 Task: Look for space in Kafr ash Shaykh, Egypt from 2nd June, 2023 to 15th June, 2023 for 2 adults in price range Rs.10000 to Rs.15000. Place can be entire place with 1  bedroom having 1 bed and 1 bathroom. Property type can be house, flat, guest house, hotel. Booking option can be shelf check-in. Required host language is English.
Action: Mouse moved to (424, 81)
Screenshot: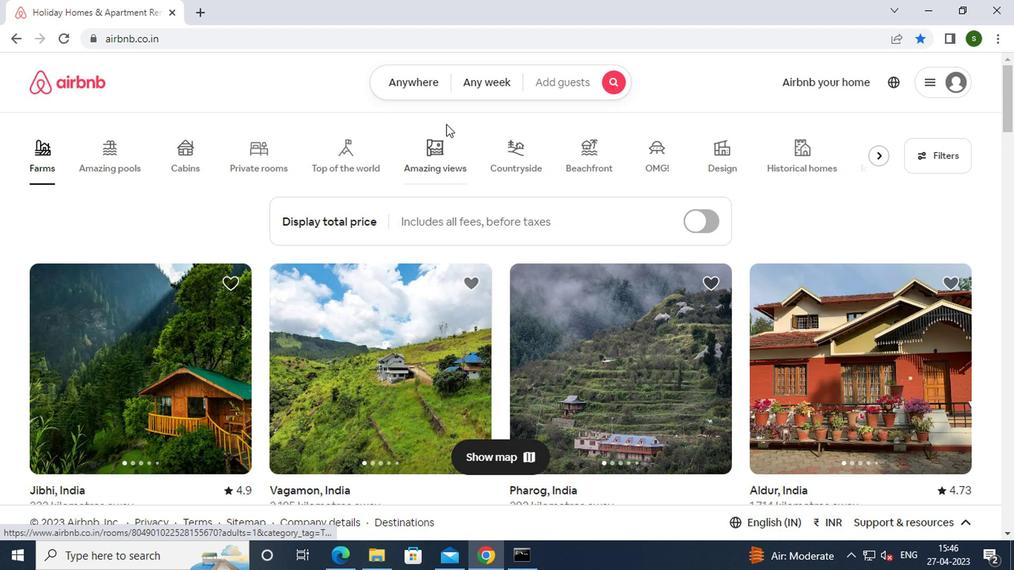 
Action: Mouse pressed left at (424, 81)
Screenshot: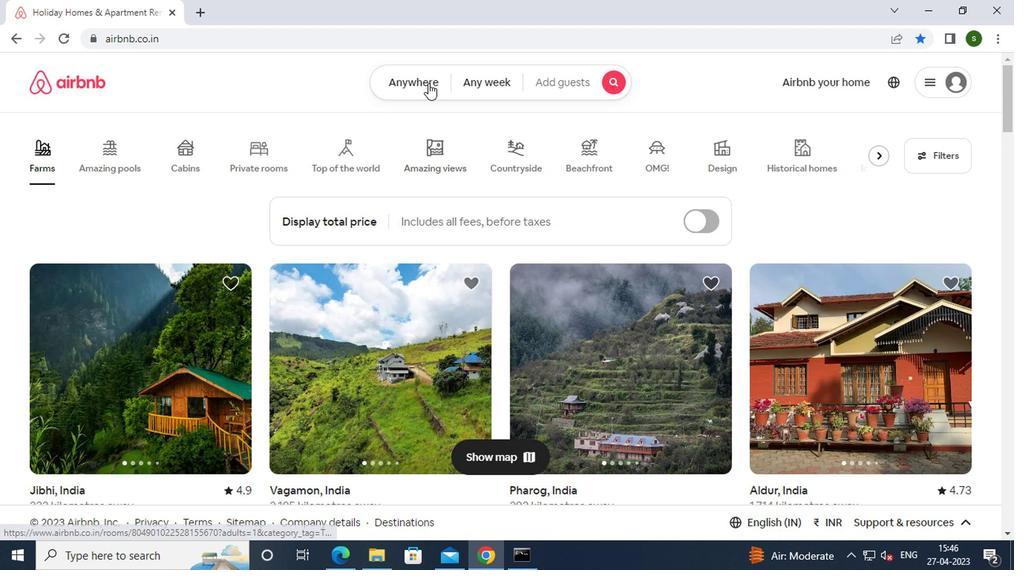 
Action: Mouse moved to (305, 142)
Screenshot: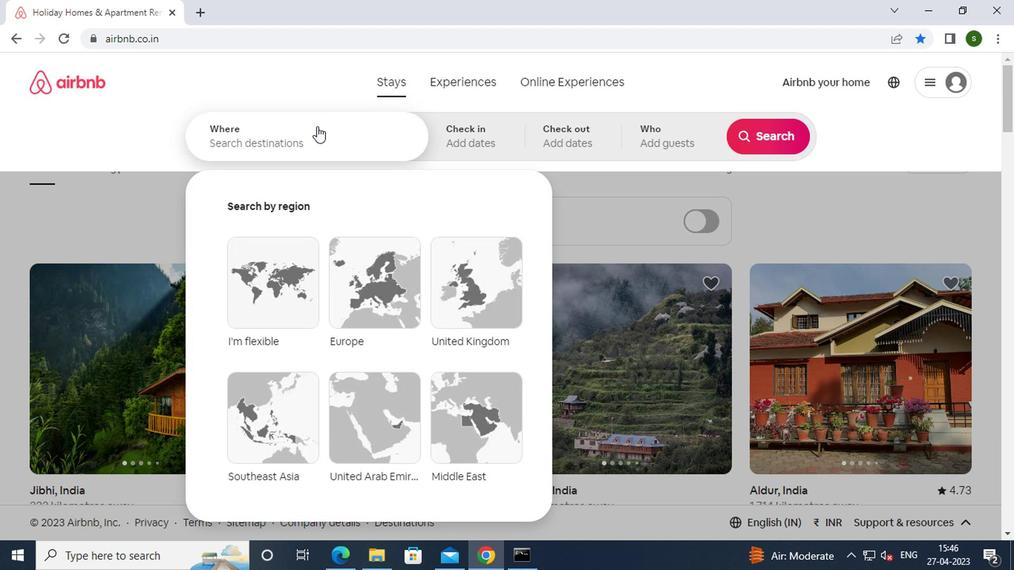 
Action: Mouse pressed left at (305, 142)
Screenshot: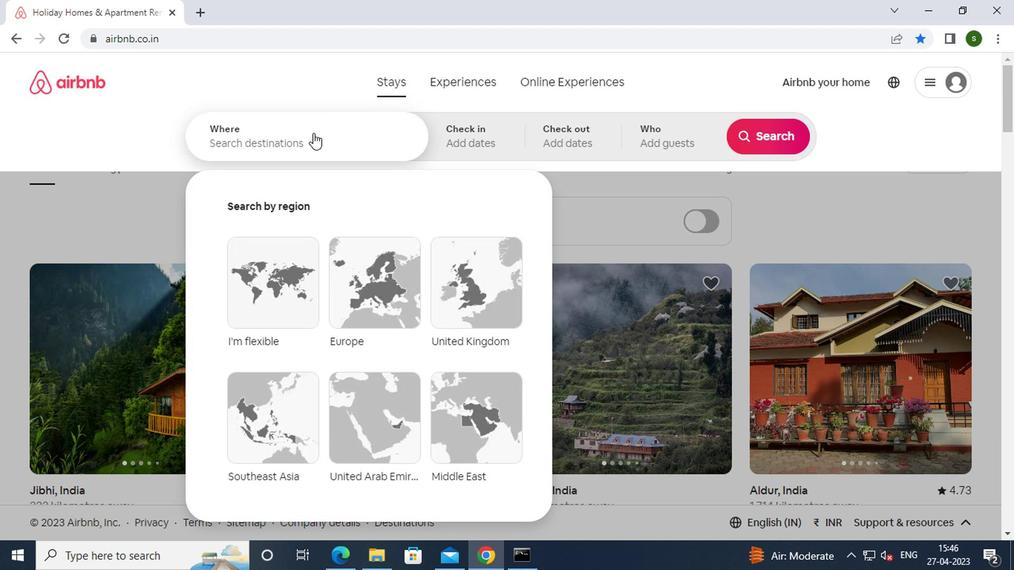 
Action: Key pressed k<Key.caps_lock>afr<Key.space>ash<Key.space><Key.caps_lock>s<Key.caps_lock>haykh,<Key.space><Key.caps_lock>e<Key.caps_lock>gypt<Key.enter>
Screenshot: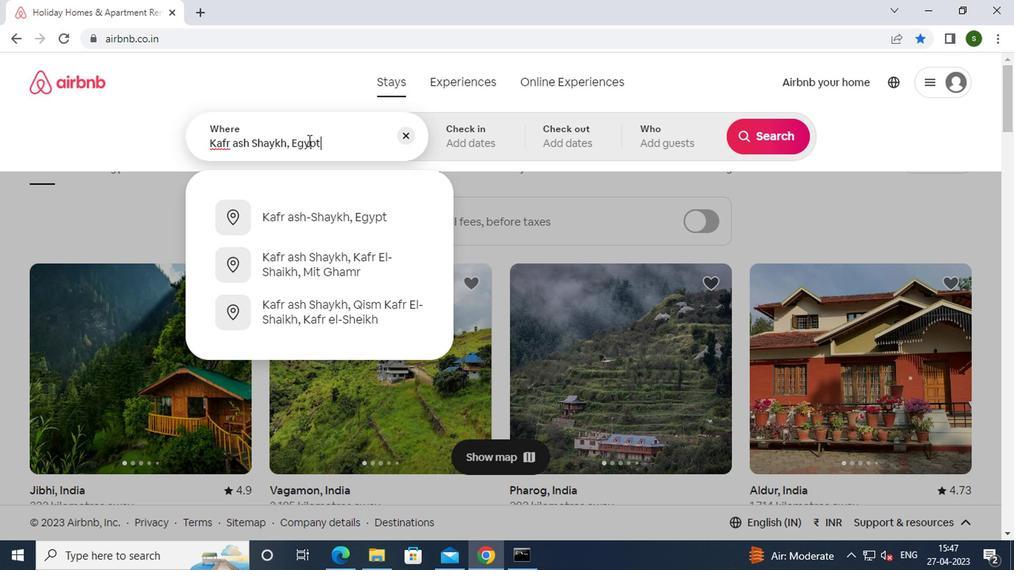 
Action: Mouse moved to (752, 247)
Screenshot: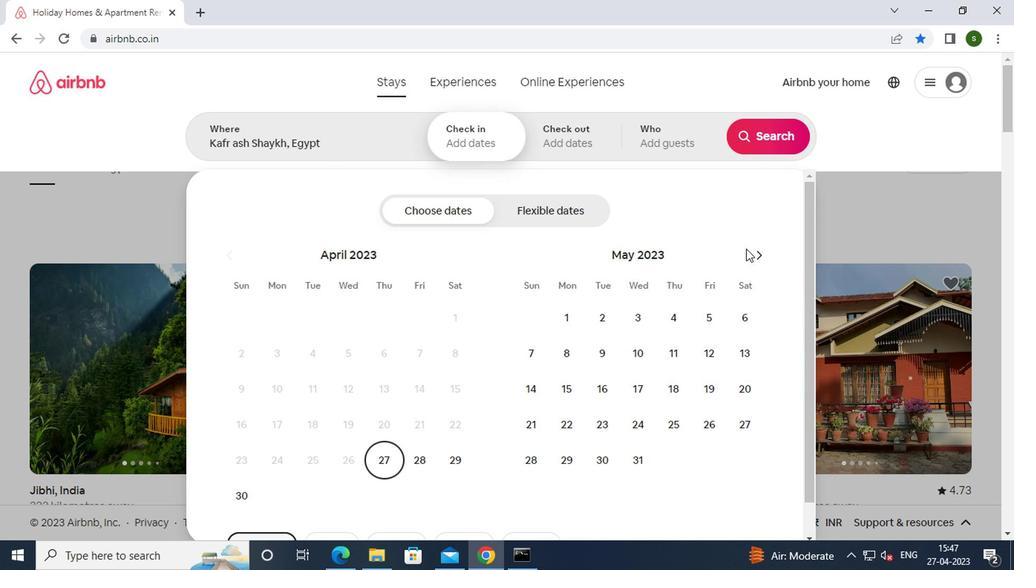
Action: Mouse pressed left at (752, 247)
Screenshot: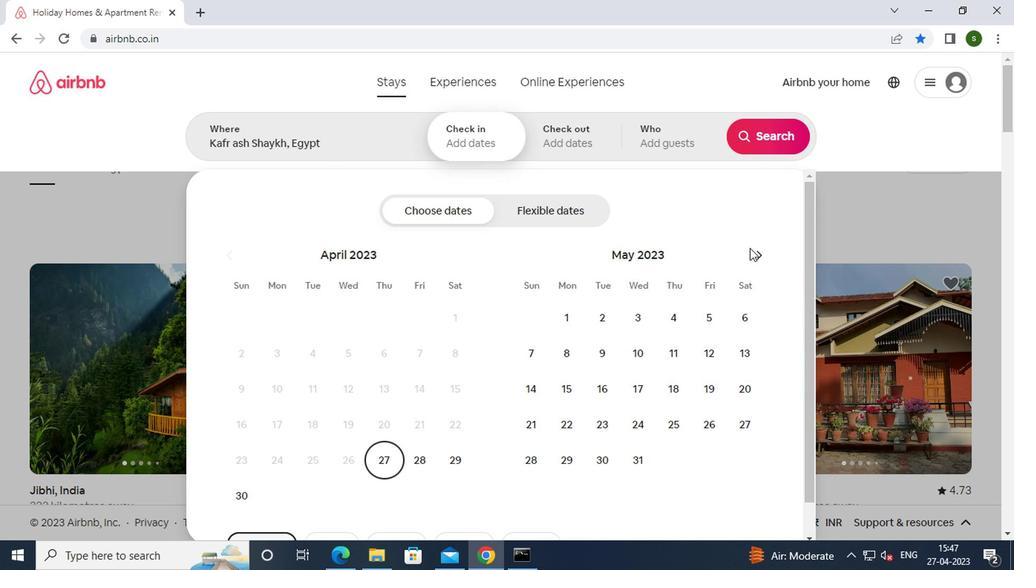 
Action: Mouse moved to (696, 322)
Screenshot: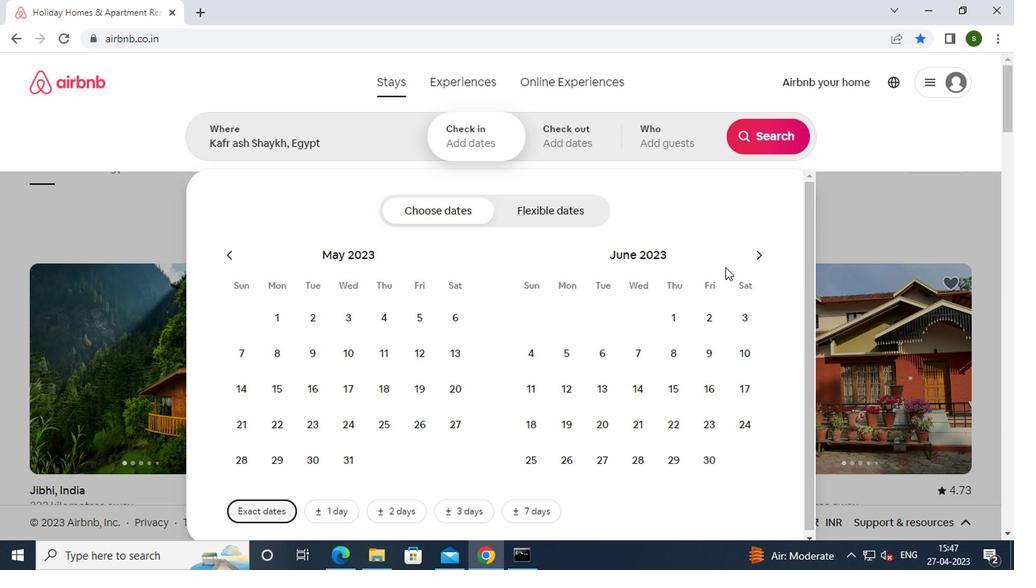 
Action: Mouse pressed left at (696, 322)
Screenshot: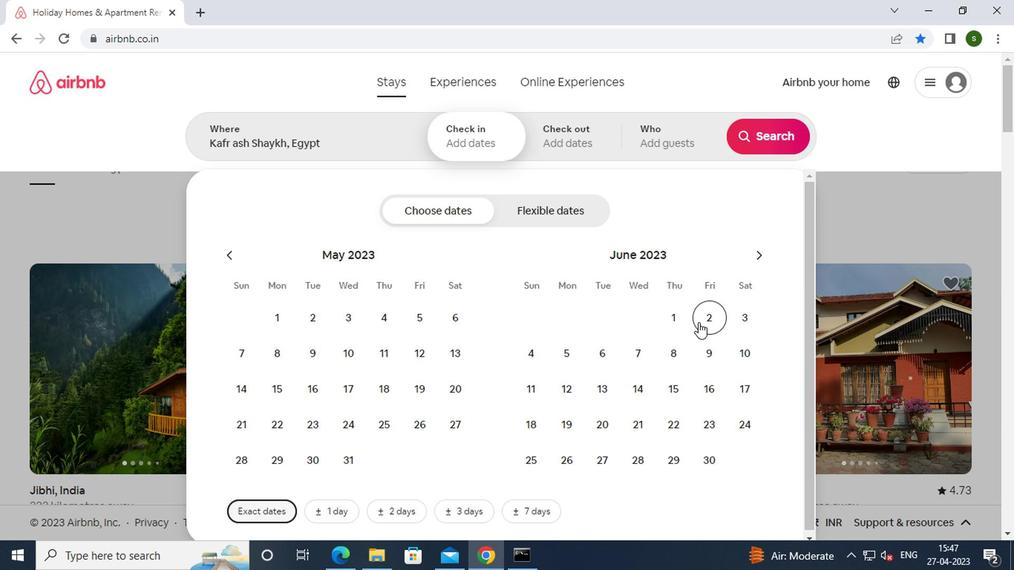
Action: Mouse moved to (672, 383)
Screenshot: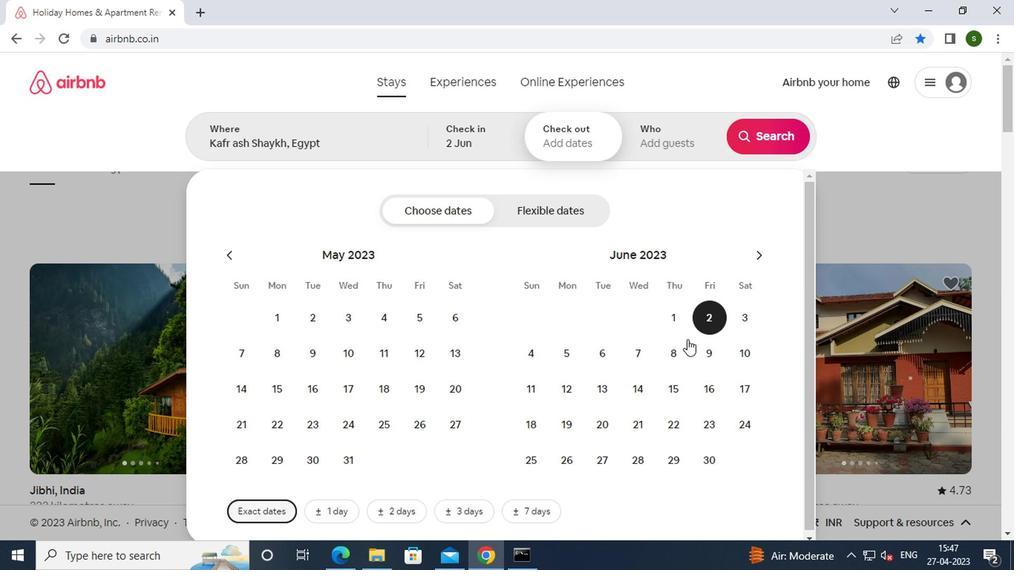 
Action: Mouse pressed left at (672, 383)
Screenshot: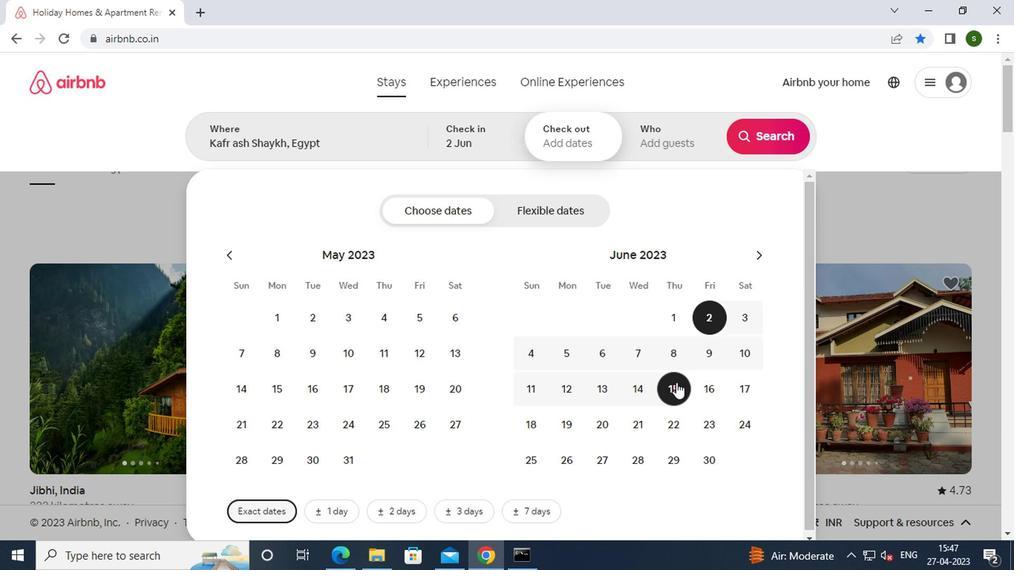 
Action: Mouse moved to (690, 146)
Screenshot: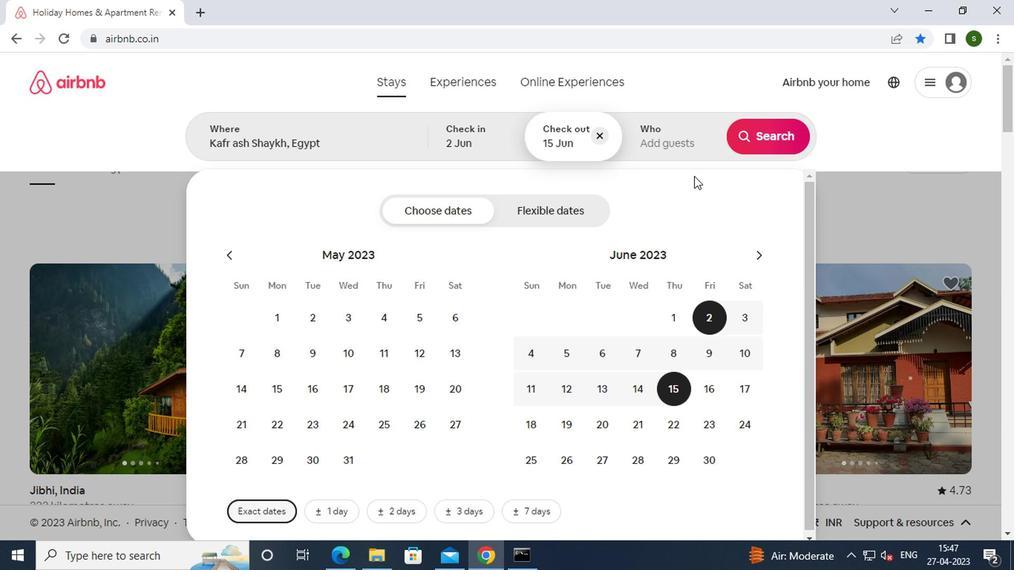 
Action: Mouse pressed left at (690, 146)
Screenshot: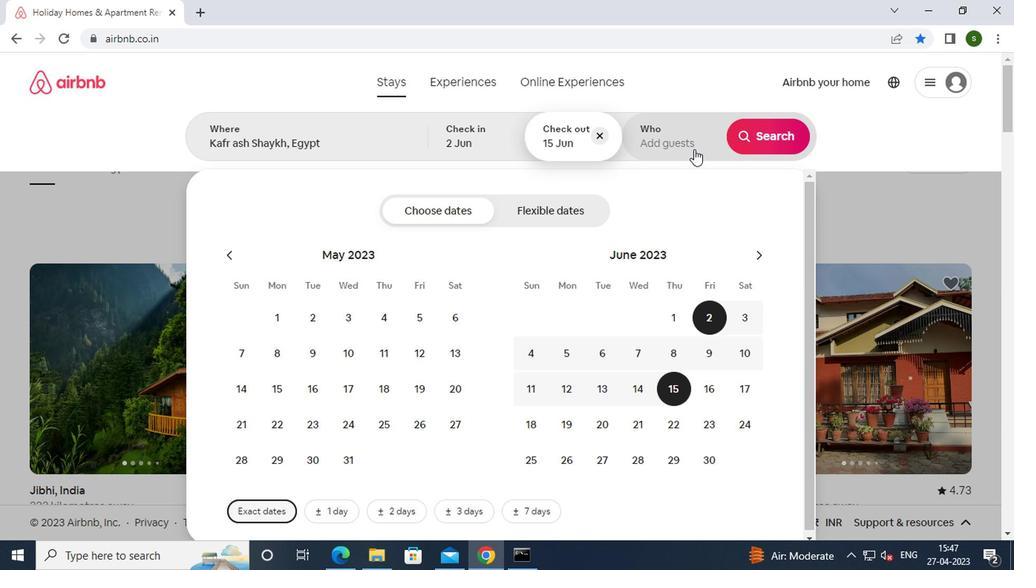 
Action: Mouse moved to (777, 213)
Screenshot: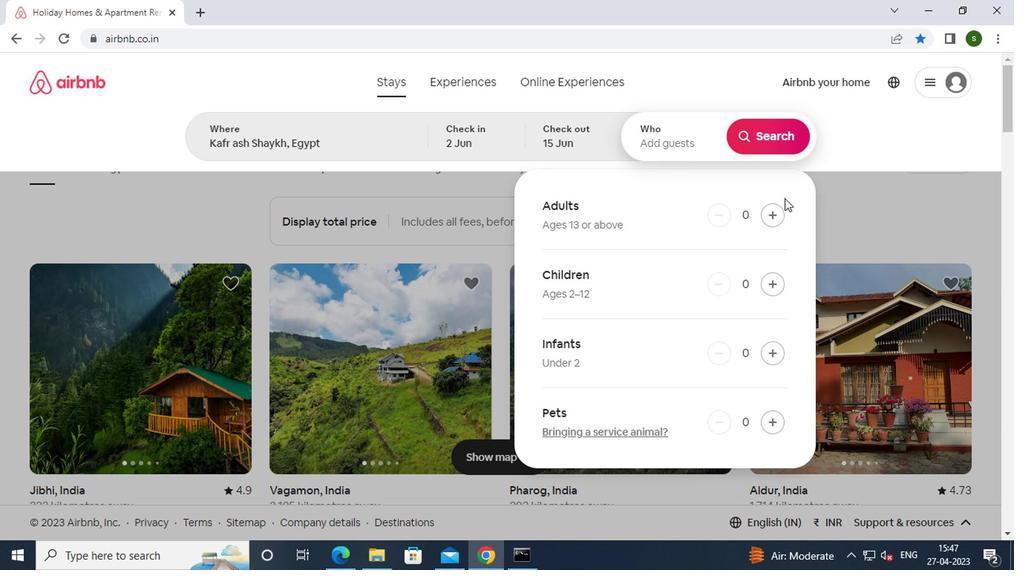 
Action: Mouse pressed left at (777, 213)
Screenshot: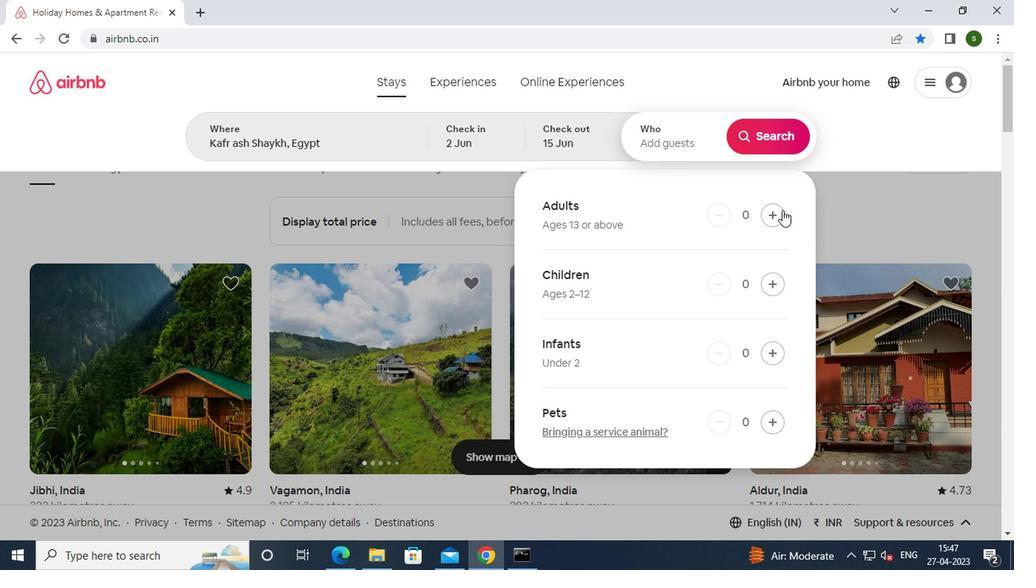 
Action: Mouse pressed left at (777, 213)
Screenshot: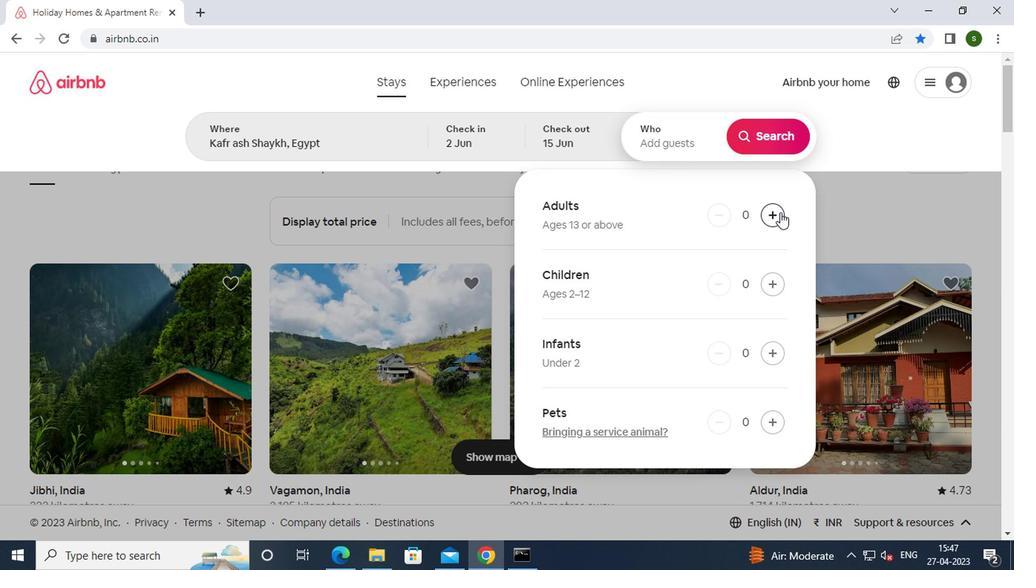 
Action: Mouse moved to (764, 138)
Screenshot: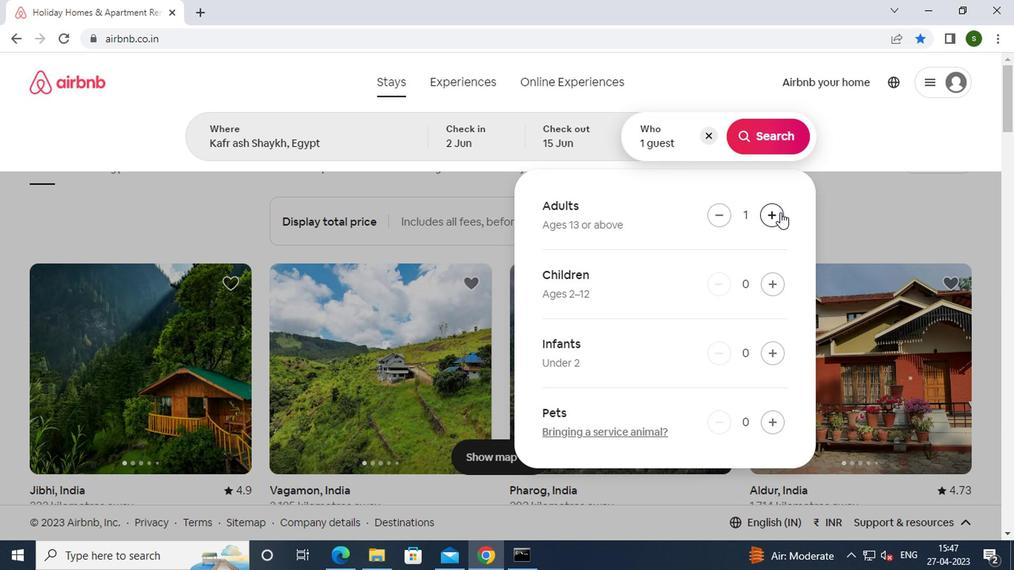 
Action: Mouse pressed left at (764, 138)
Screenshot: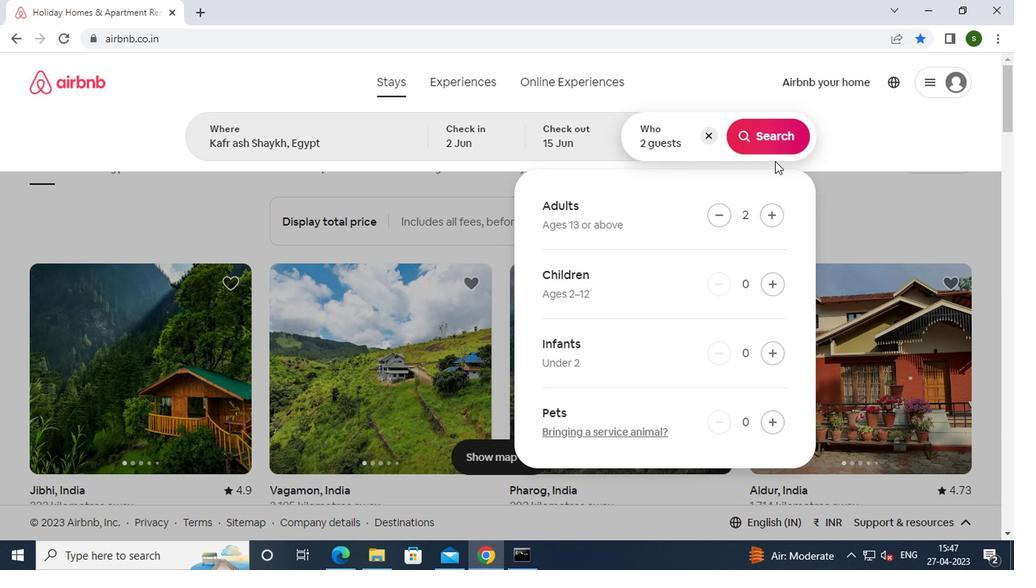 
Action: Mouse moved to (935, 148)
Screenshot: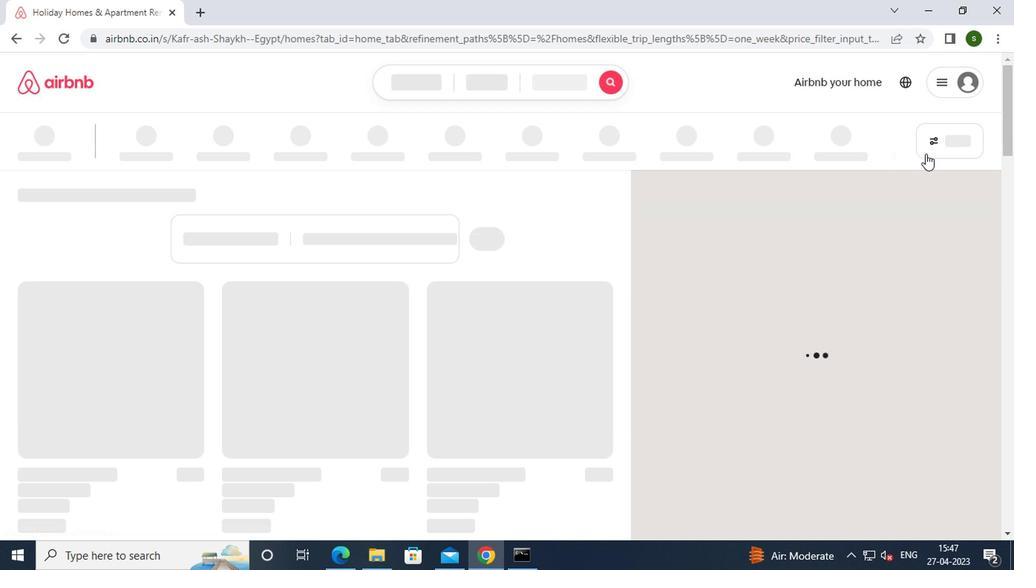 
Action: Mouse pressed left at (935, 148)
Screenshot: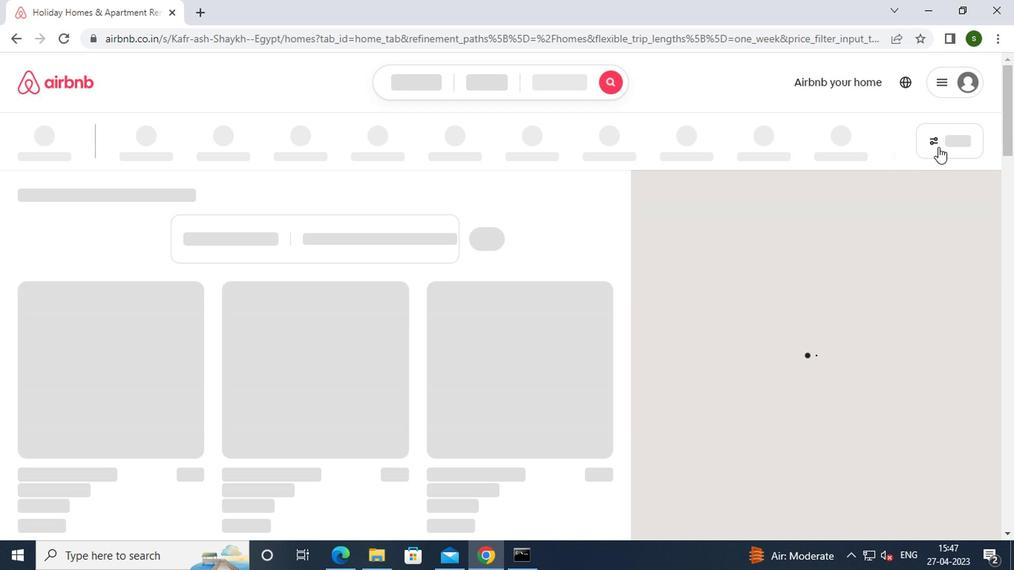 
Action: Mouse moved to (455, 321)
Screenshot: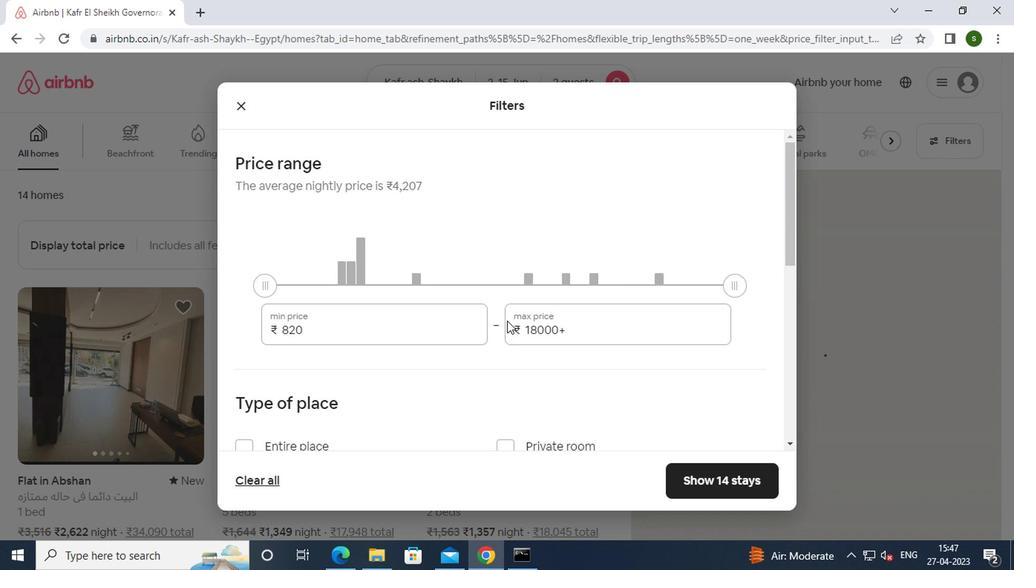 
Action: Mouse pressed left at (455, 321)
Screenshot: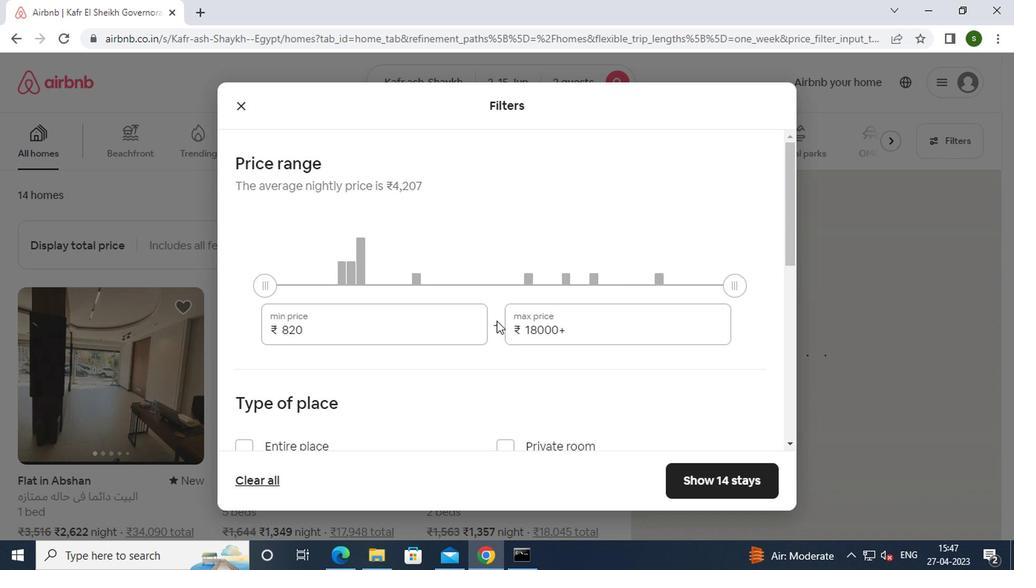 
Action: Mouse moved to (455, 321)
Screenshot: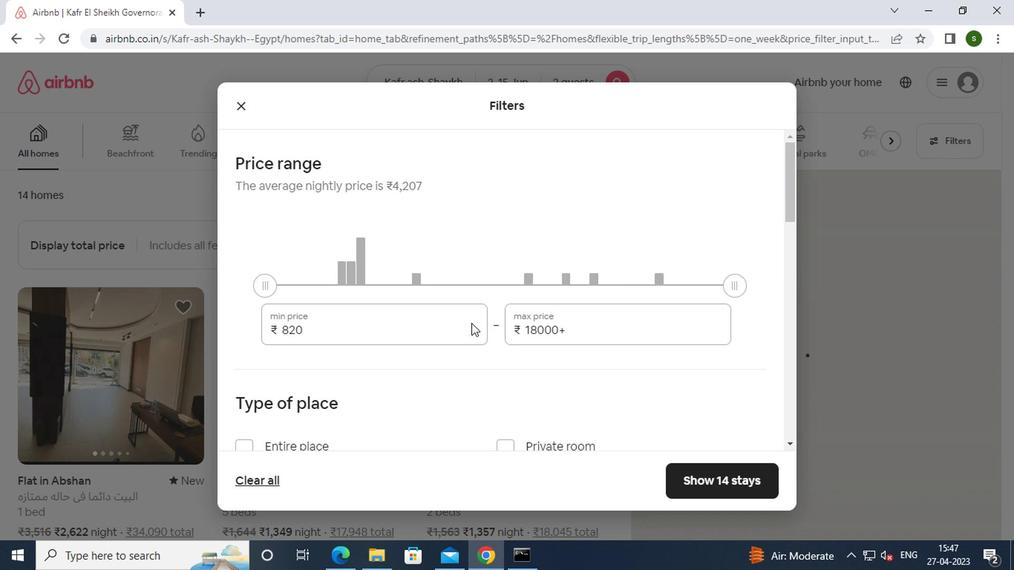 
Action: Key pressed <Key.backspace><Key.backspace><Key.backspace><Key.backspace><Key.backspace><Key.backspace><Key.backspace><Key.backspace>10000
Screenshot: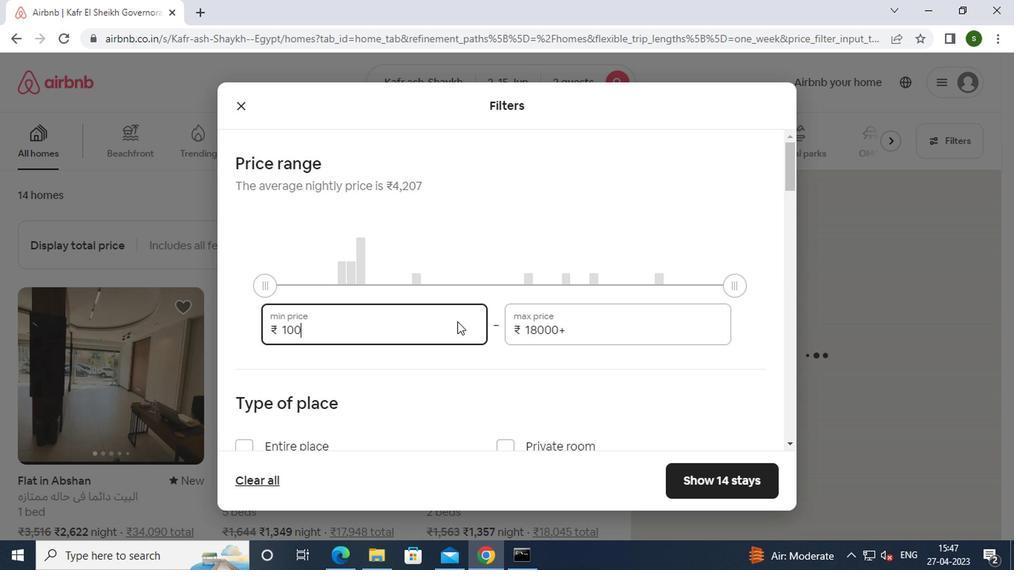 
Action: Mouse moved to (617, 326)
Screenshot: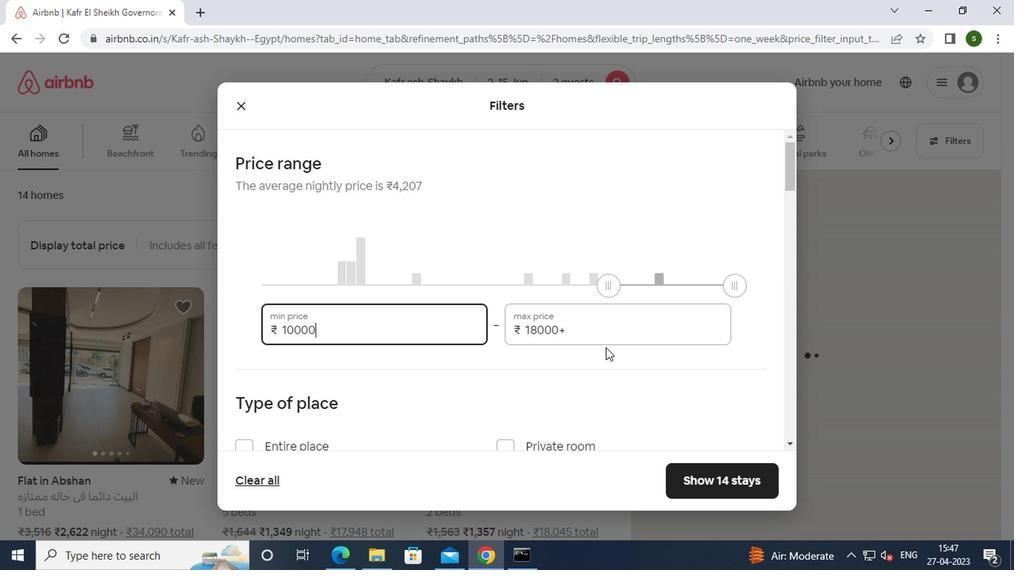 
Action: Mouse pressed left at (617, 326)
Screenshot: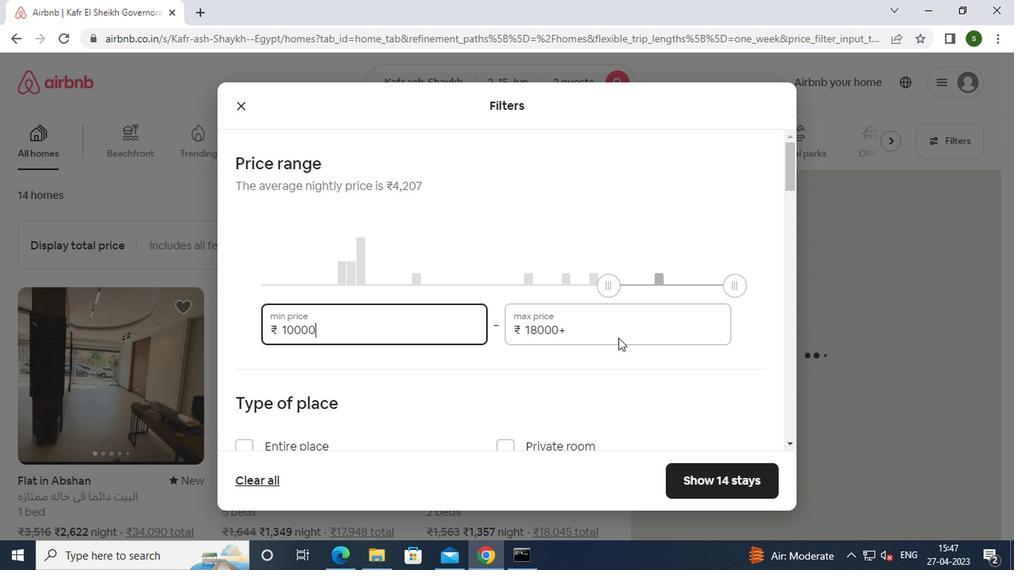 
Action: Key pressed <Key.backspace><Key.backspace><Key.backspace><Key.backspace><Key.backspace><Key.backspace><Key.backspace><Key.backspace><Key.backspace><Key.backspace><Key.backspace><Key.backspace>15000
Screenshot: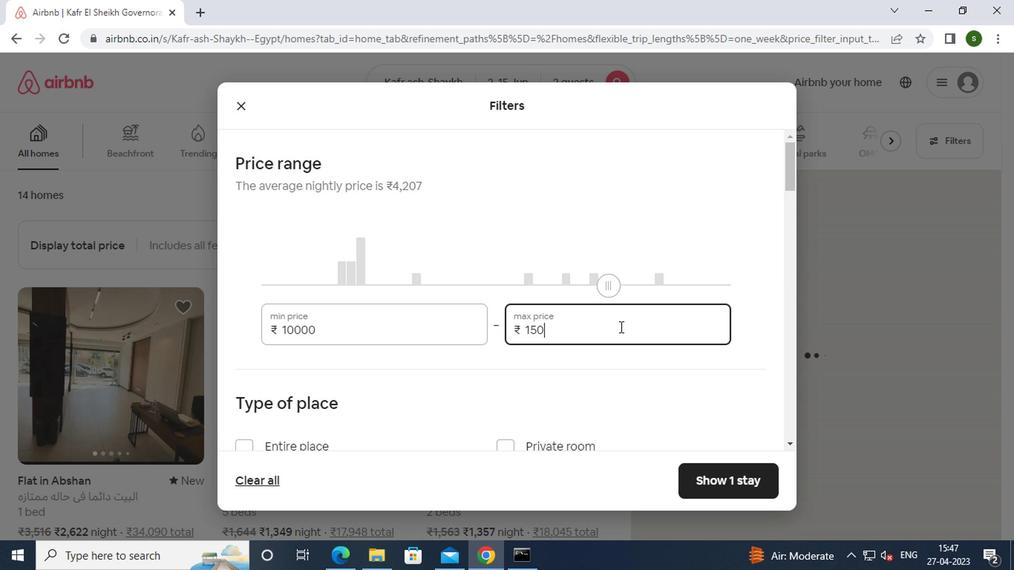 
Action: Mouse moved to (513, 249)
Screenshot: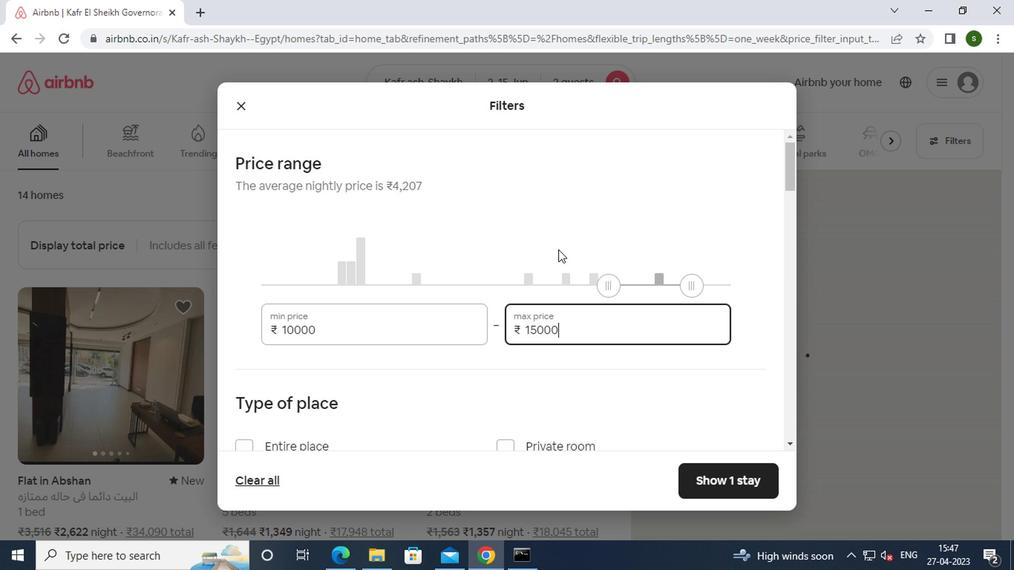 
Action: Mouse scrolled (513, 248) with delta (0, 0)
Screenshot: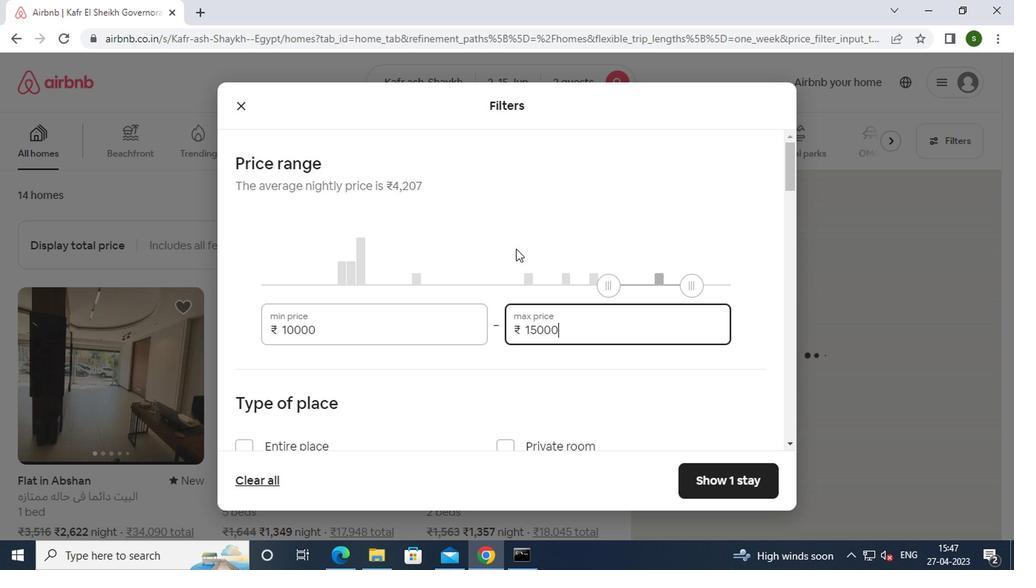 
Action: Mouse scrolled (513, 248) with delta (0, 0)
Screenshot: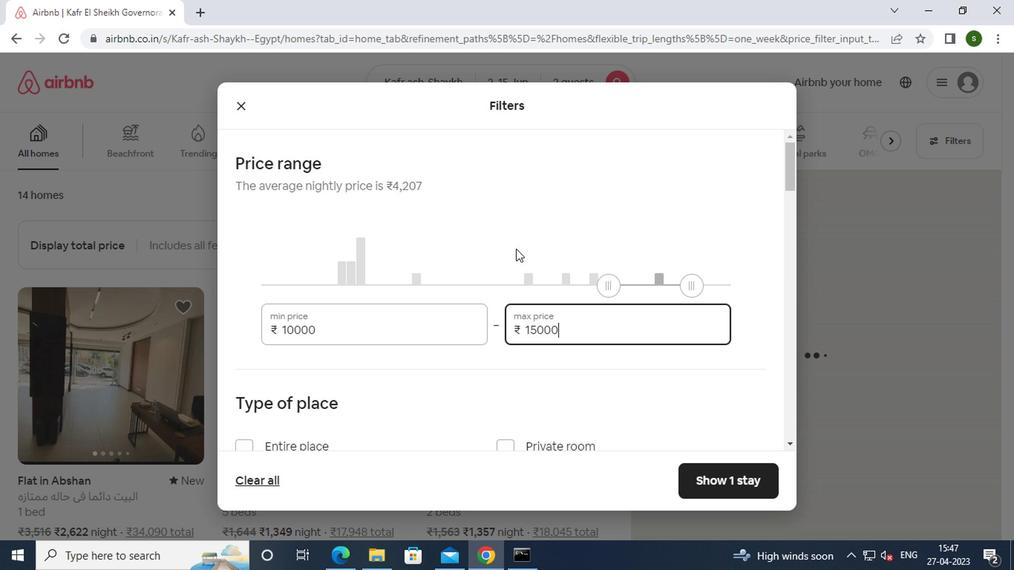 
Action: Mouse moved to (316, 302)
Screenshot: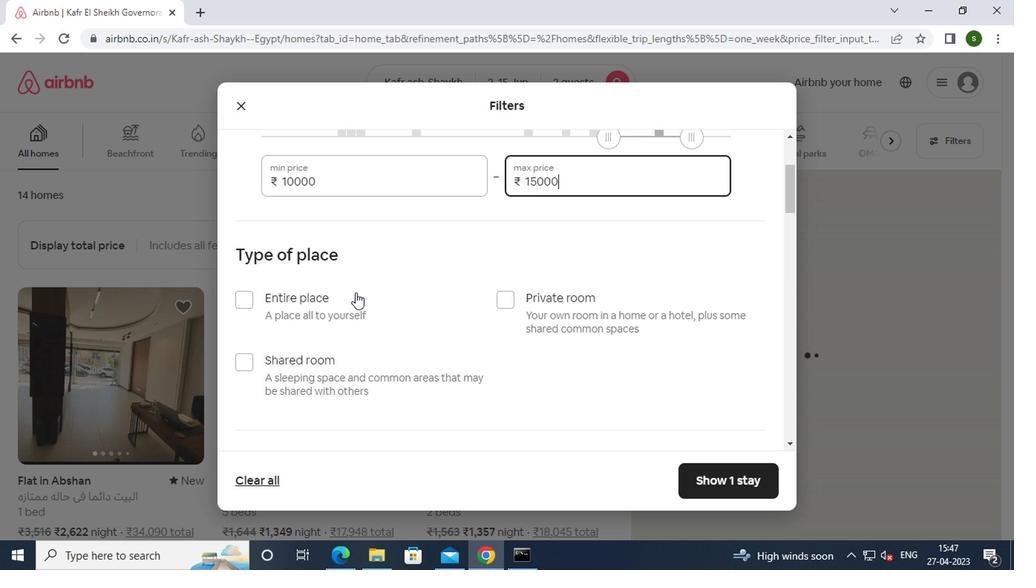 
Action: Mouse pressed left at (316, 302)
Screenshot: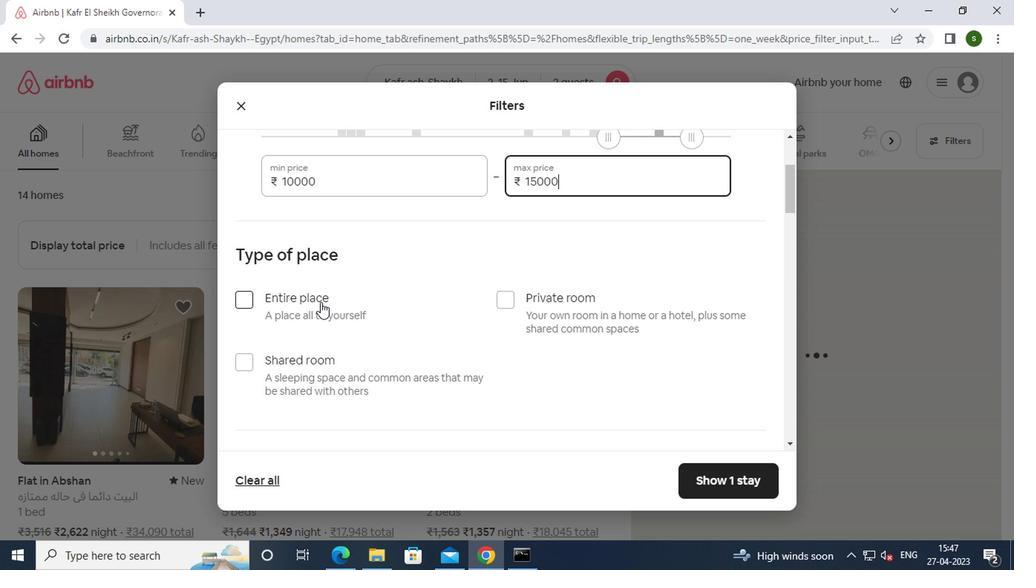 
Action: Mouse moved to (408, 280)
Screenshot: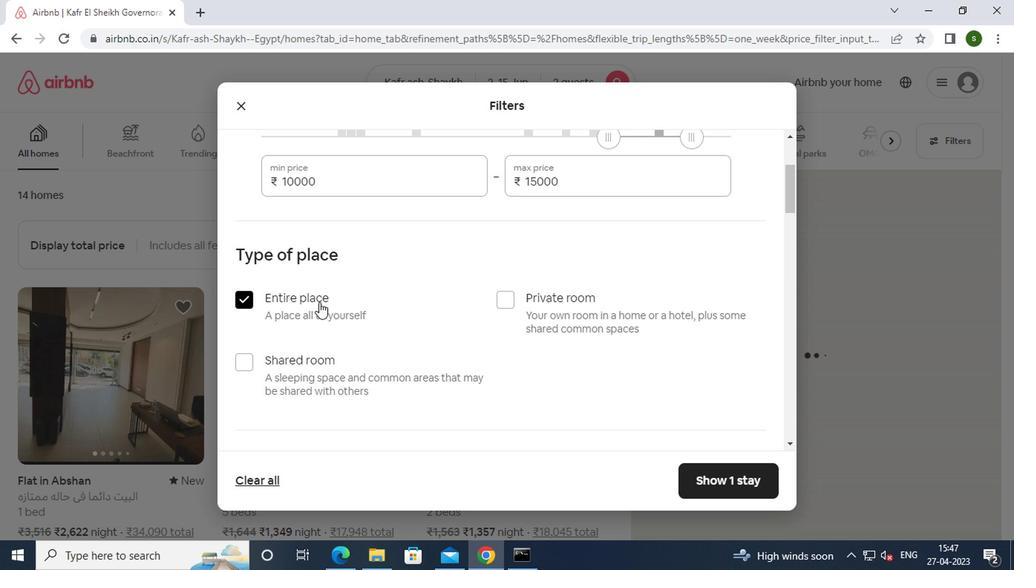 
Action: Mouse scrolled (408, 279) with delta (0, -1)
Screenshot: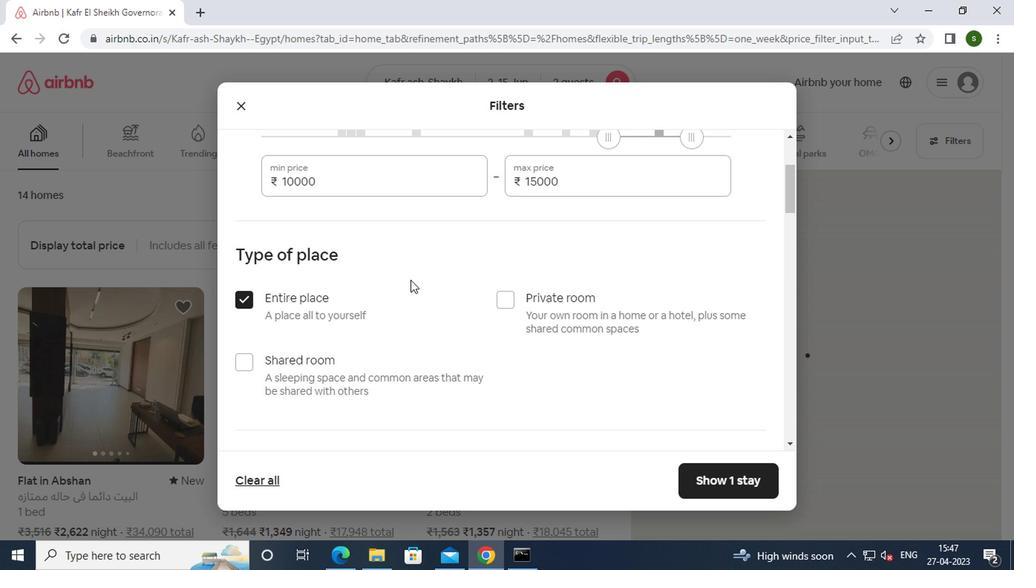 
Action: Mouse scrolled (408, 279) with delta (0, -1)
Screenshot: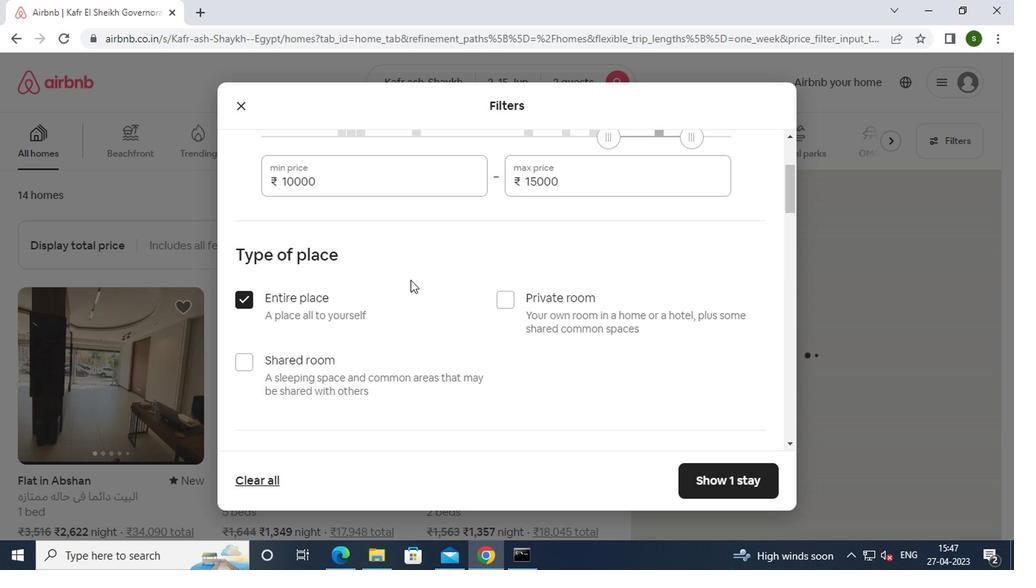 
Action: Mouse scrolled (408, 279) with delta (0, -1)
Screenshot: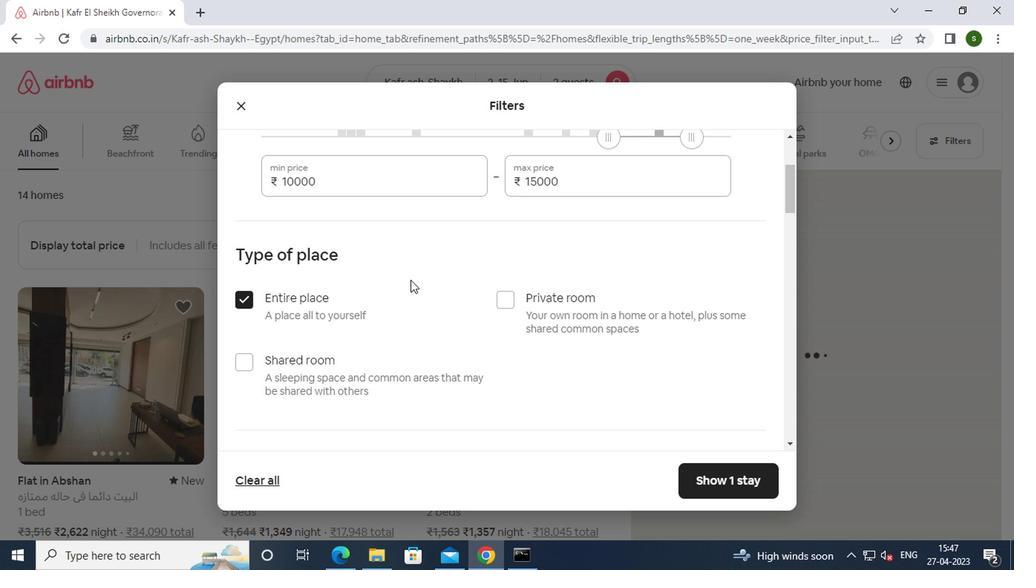 
Action: Mouse scrolled (408, 279) with delta (0, -1)
Screenshot: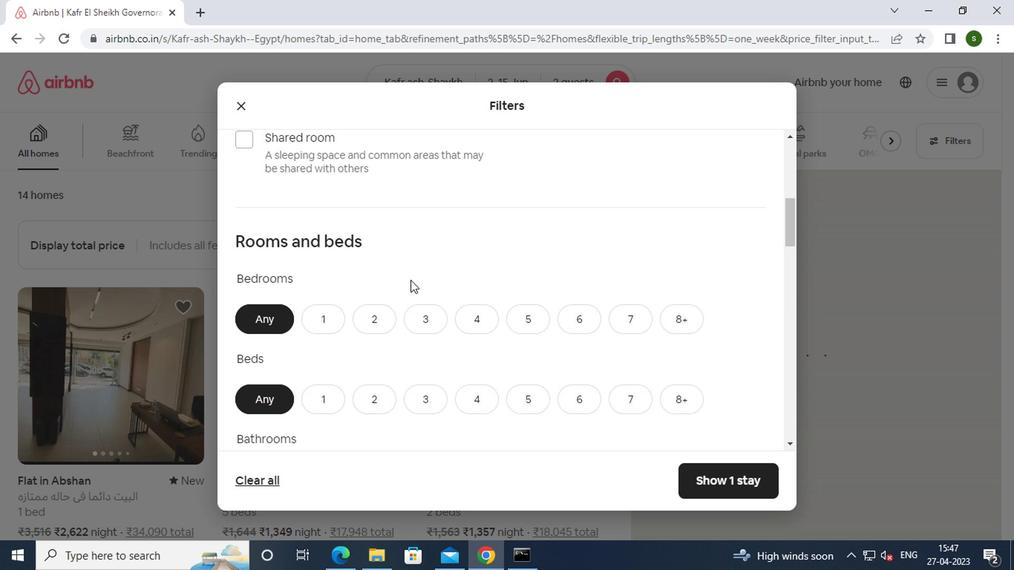 
Action: Mouse moved to (310, 239)
Screenshot: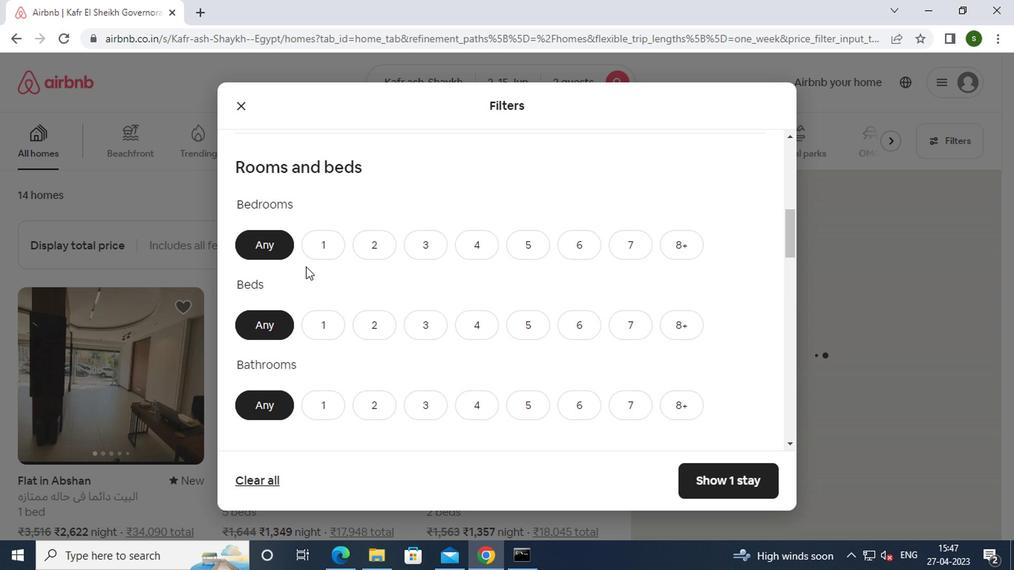 
Action: Mouse pressed left at (310, 239)
Screenshot: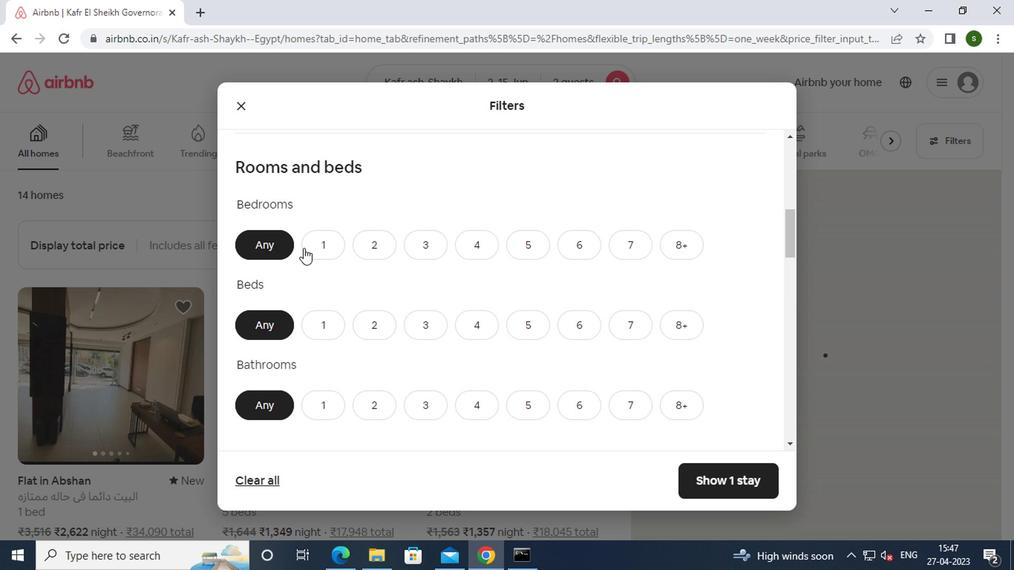 
Action: Mouse moved to (325, 322)
Screenshot: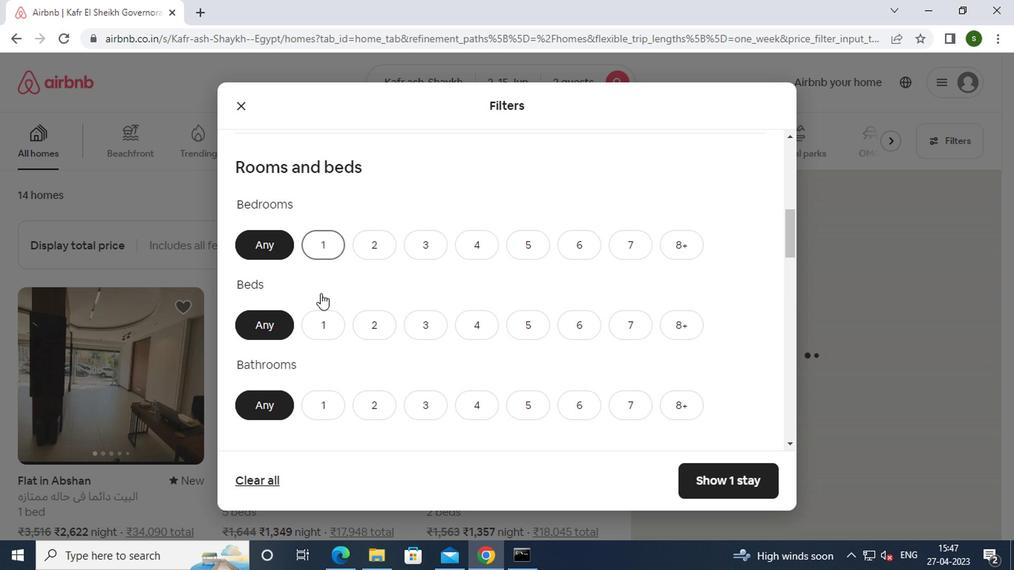 
Action: Mouse pressed left at (325, 322)
Screenshot: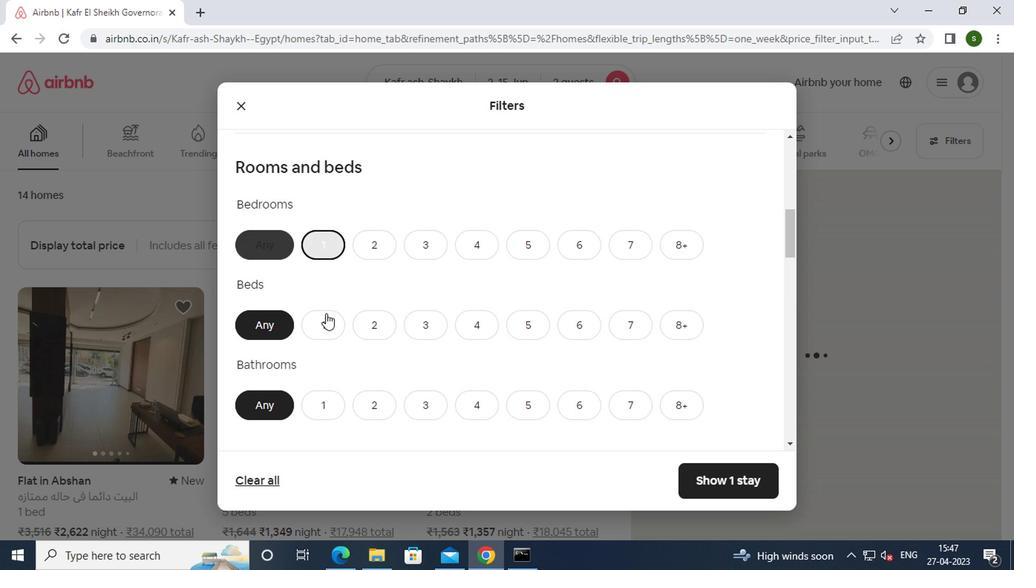 
Action: Mouse moved to (325, 410)
Screenshot: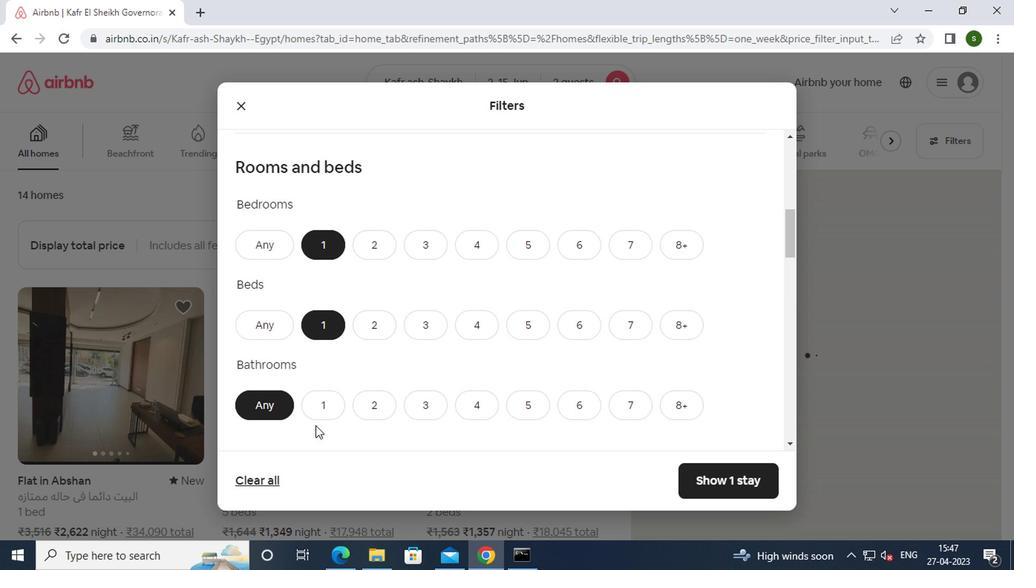 
Action: Mouse pressed left at (325, 410)
Screenshot: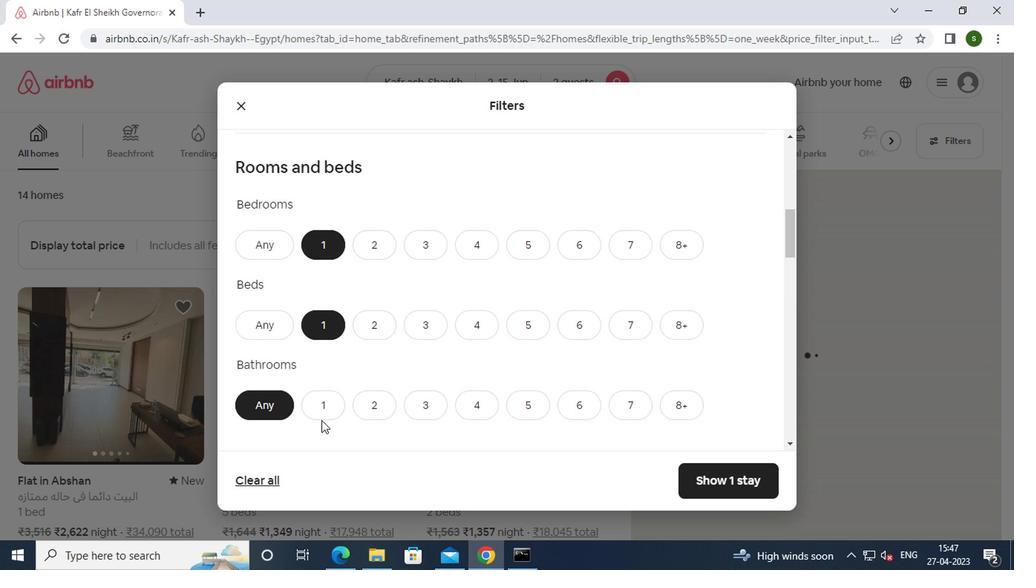 
Action: Mouse moved to (436, 328)
Screenshot: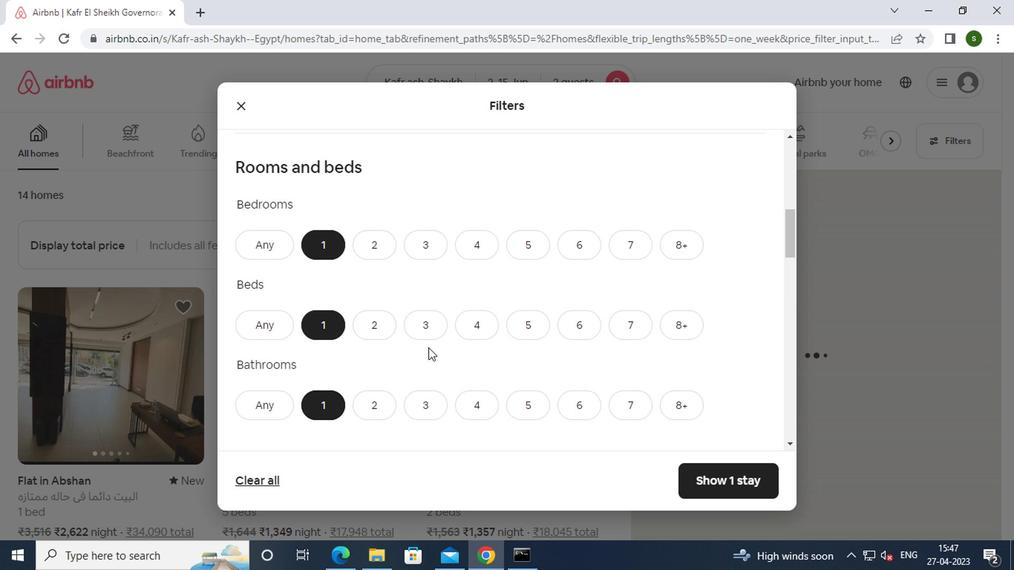 
Action: Mouse scrolled (436, 327) with delta (0, 0)
Screenshot: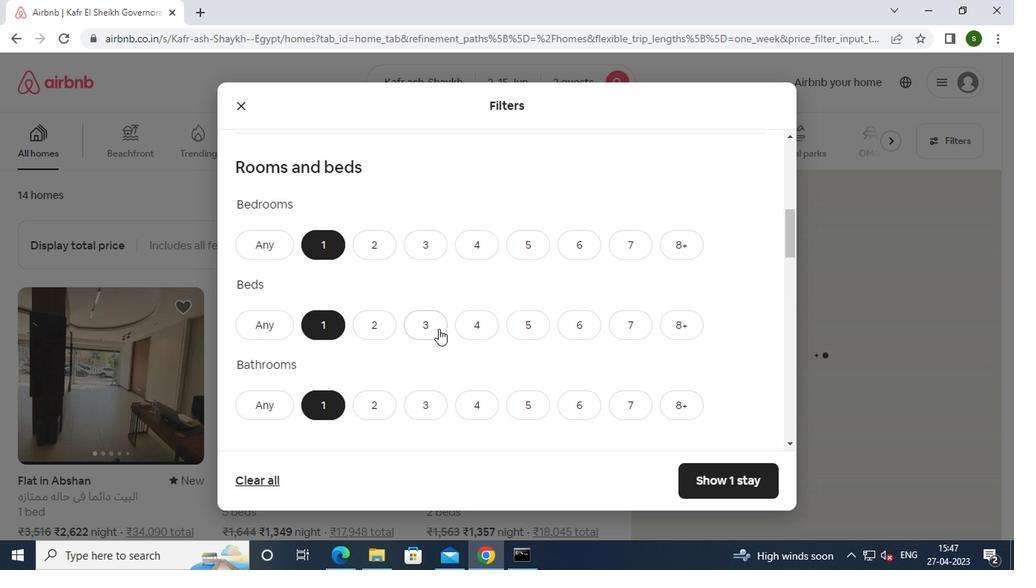 
Action: Mouse scrolled (436, 327) with delta (0, 0)
Screenshot: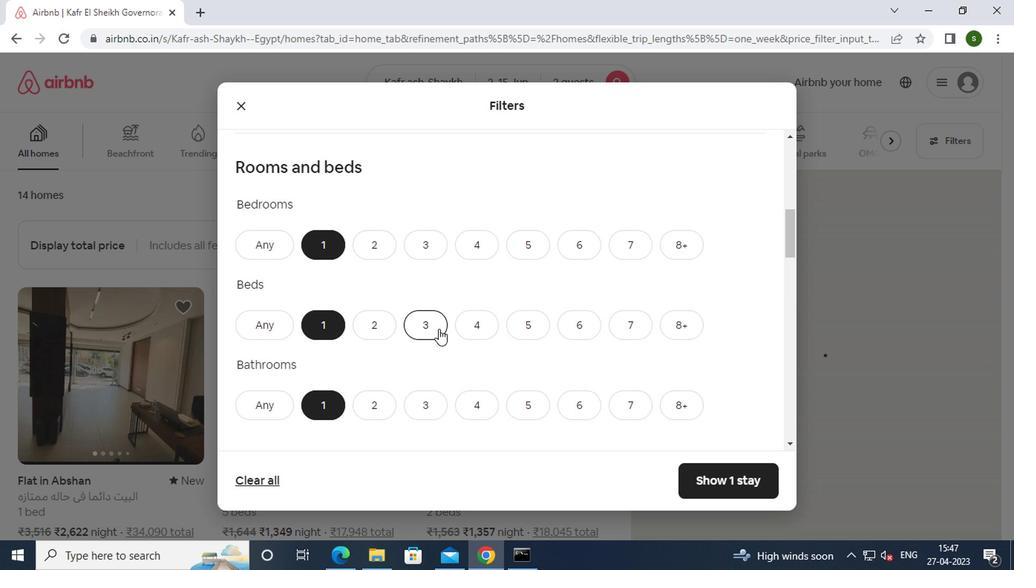 
Action: Mouse scrolled (436, 327) with delta (0, 0)
Screenshot: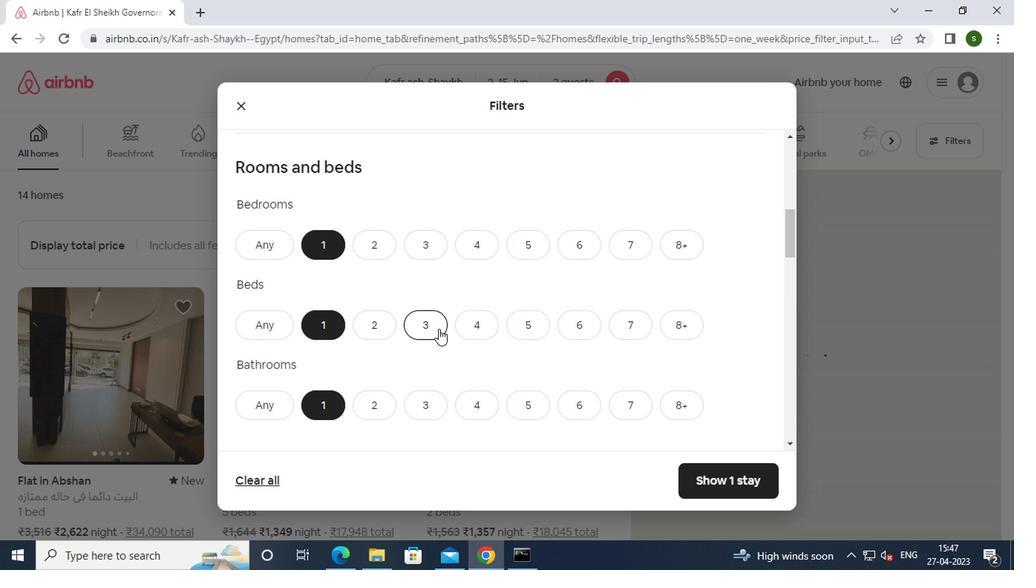 
Action: Mouse moved to (348, 335)
Screenshot: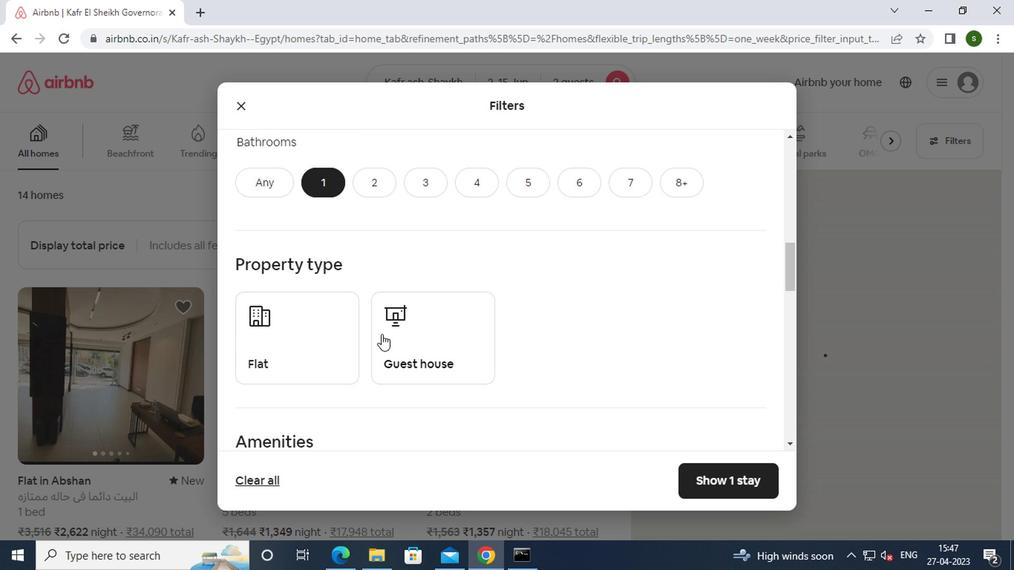 
Action: Mouse pressed left at (348, 335)
Screenshot: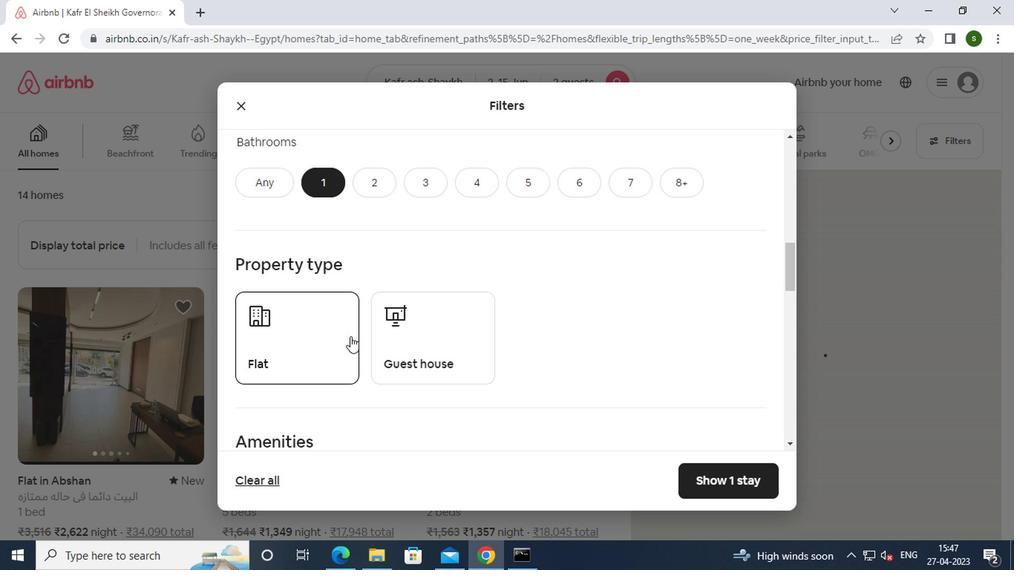 
Action: Mouse moved to (417, 326)
Screenshot: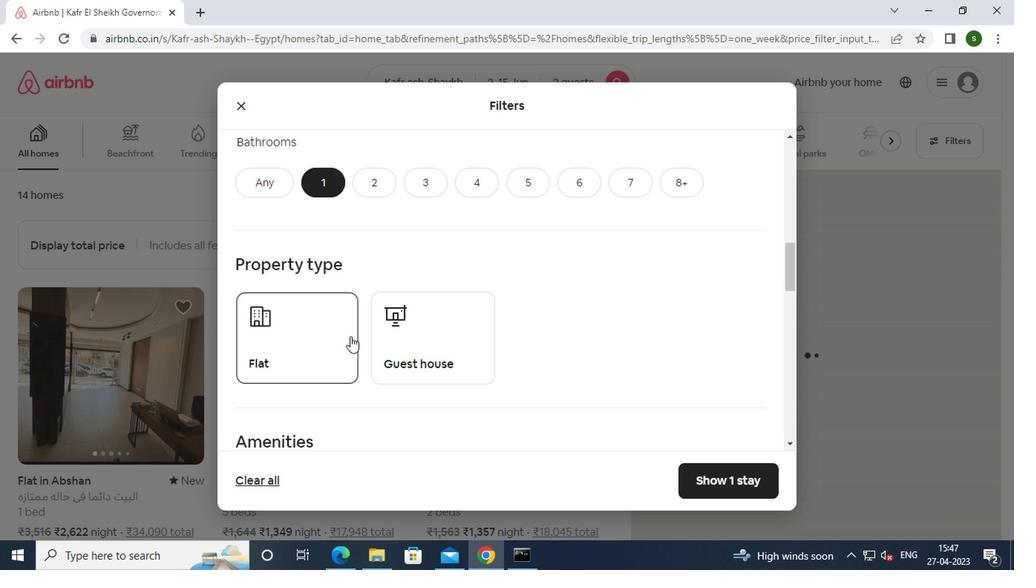 
Action: Mouse pressed left at (417, 326)
Screenshot: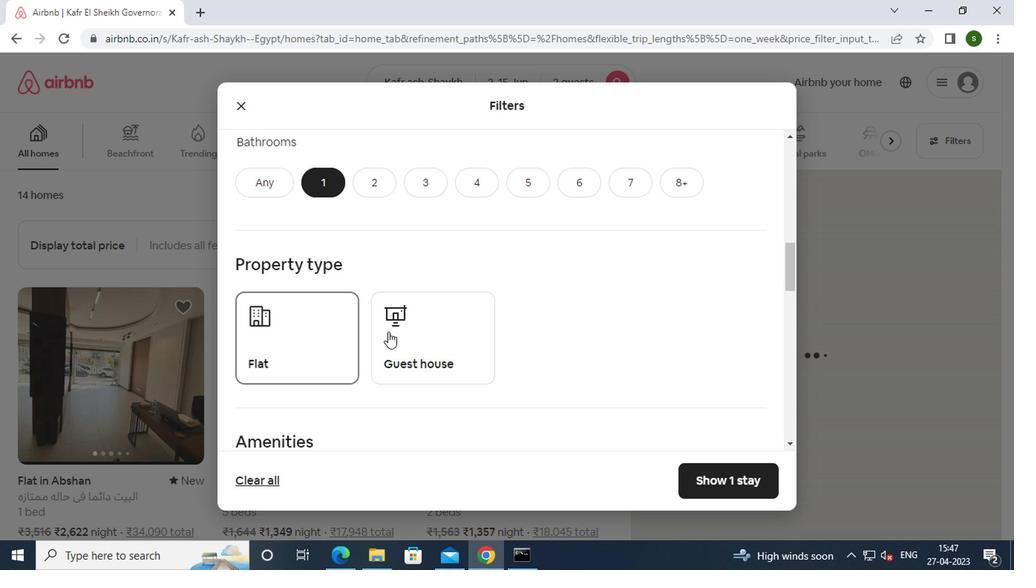 
Action: Mouse moved to (587, 315)
Screenshot: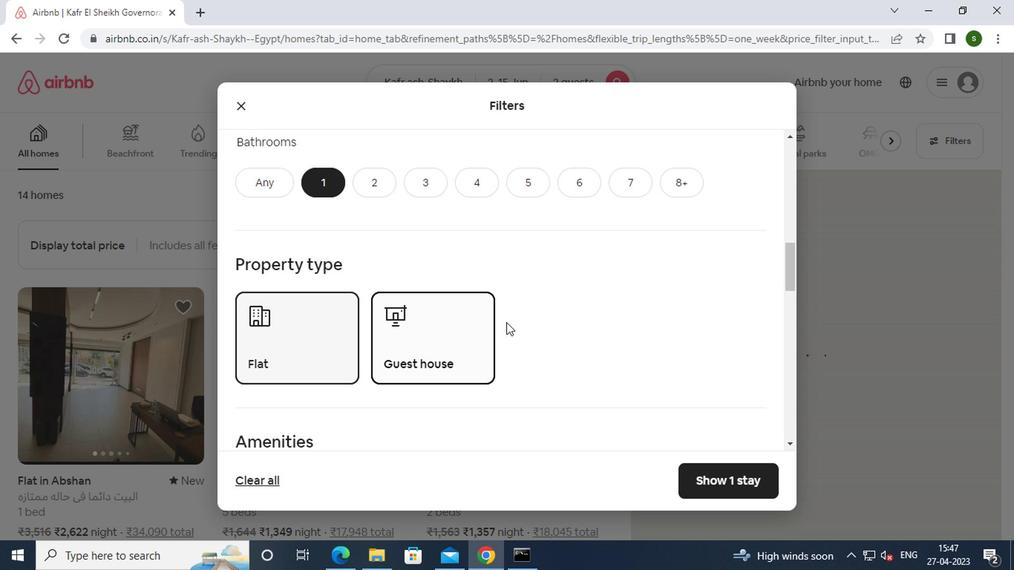 
Action: Mouse scrolled (587, 314) with delta (0, 0)
Screenshot: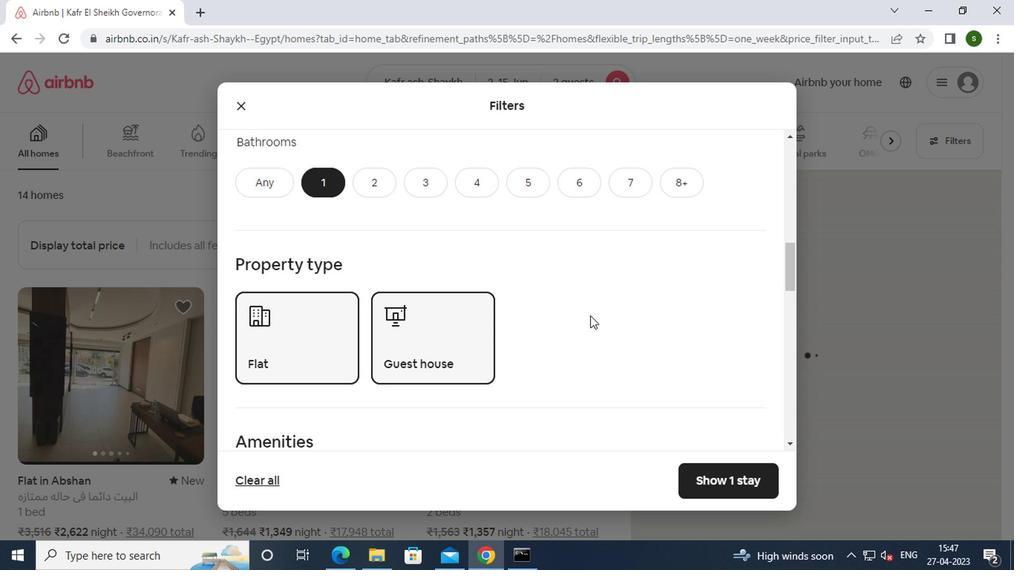 
Action: Mouse scrolled (587, 314) with delta (0, 0)
Screenshot: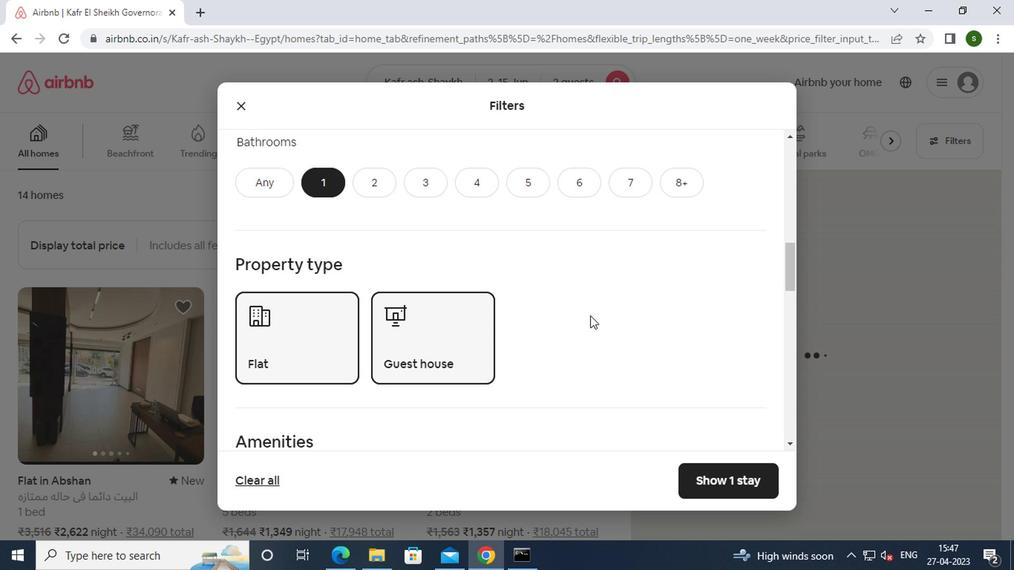
Action: Mouse scrolled (587, 314) with delta (0, 0)
Screenshot: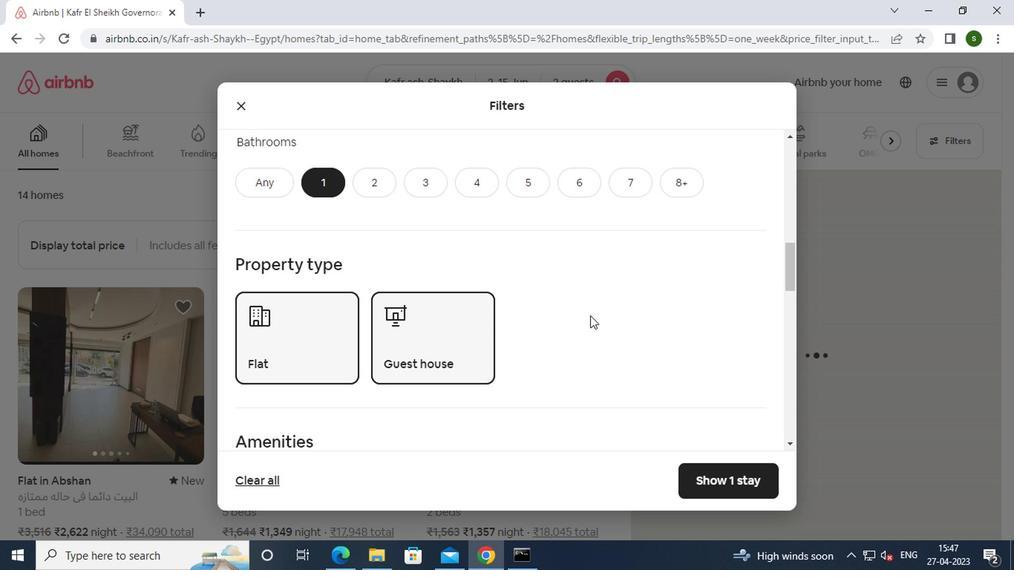 
Action: Mouse scrolled (587, 314) with delta (0, 0)
Screenshot: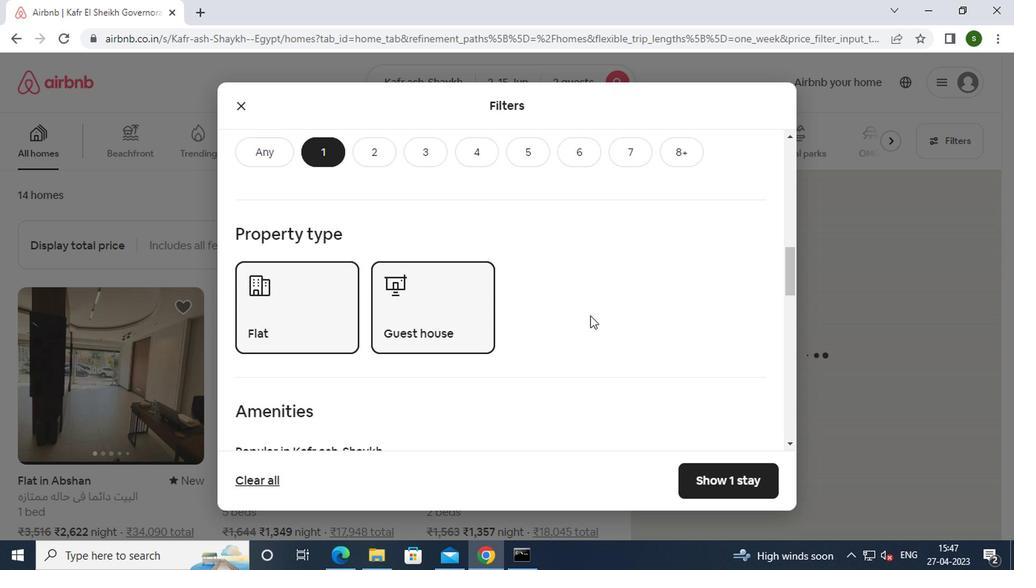
Action: Mouse scrolled (587, 314) with delta (0, 0)
Screenshot: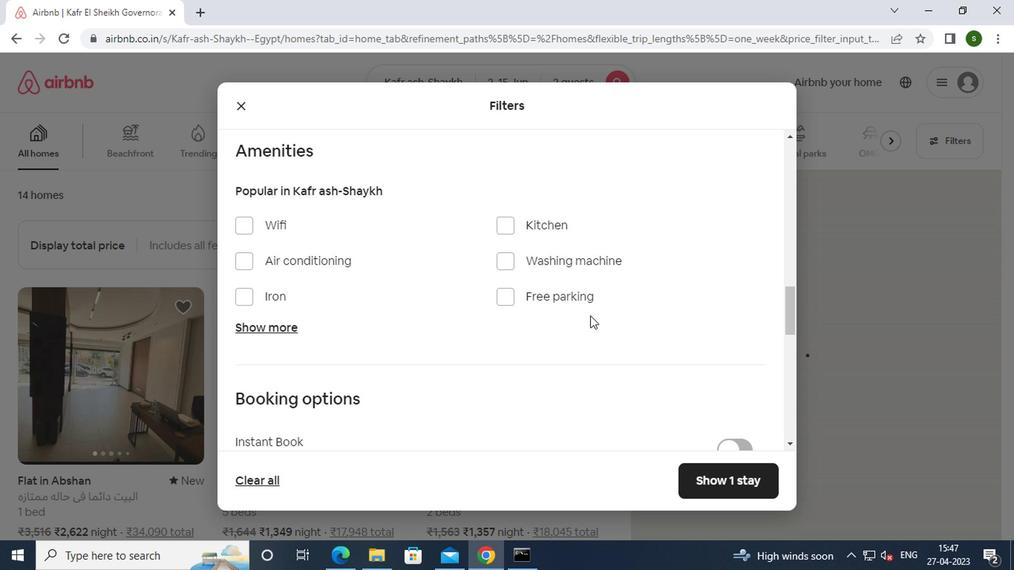 
Action: Mouse scrolled (587, 314) with delta (0, 0)
Screenshot: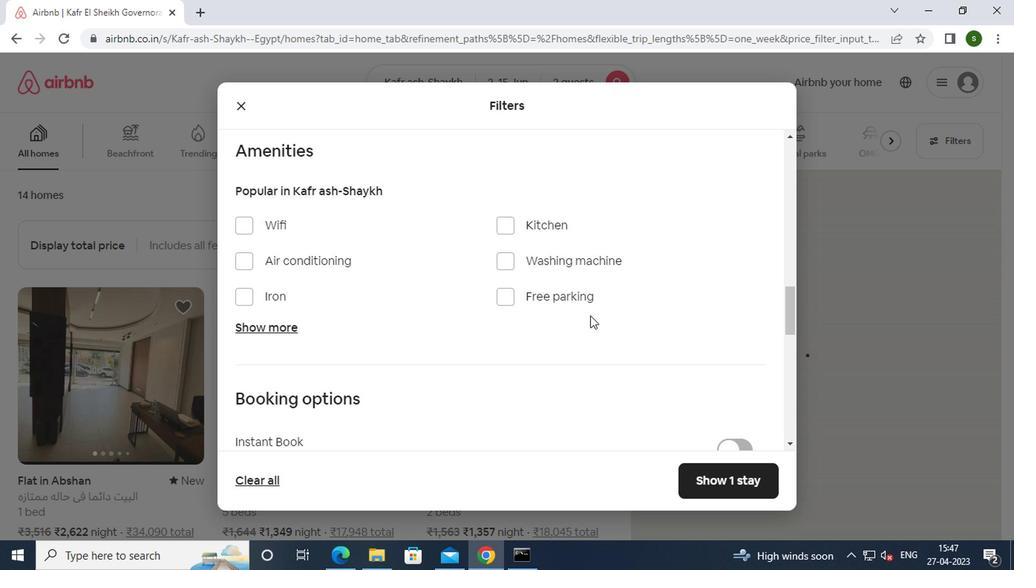 
Action: Mouse scrolled (587, 314) with delta (0, 0)
Screenshot: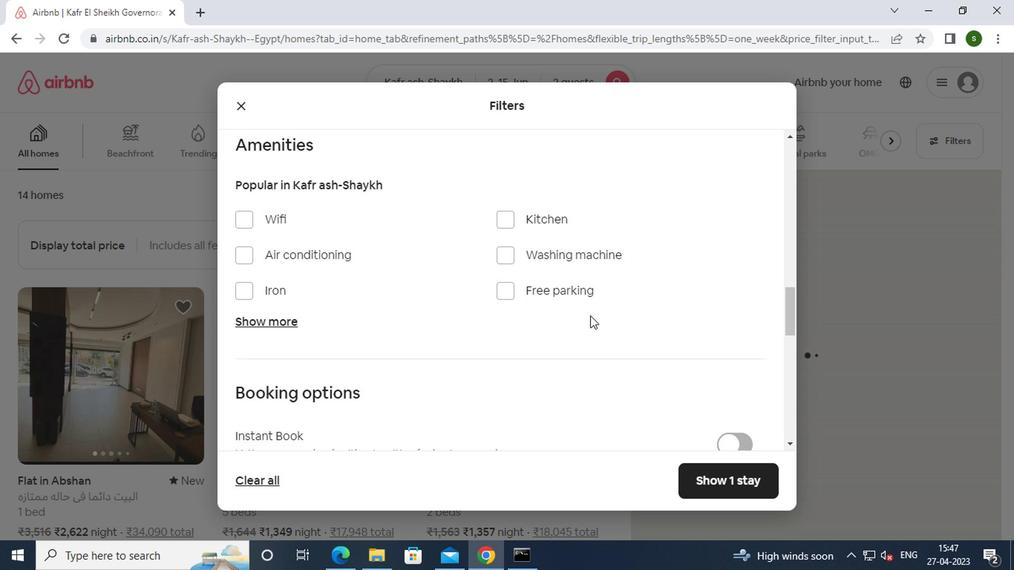 
Action: Mouse moved to (727, 270)
Screenshot: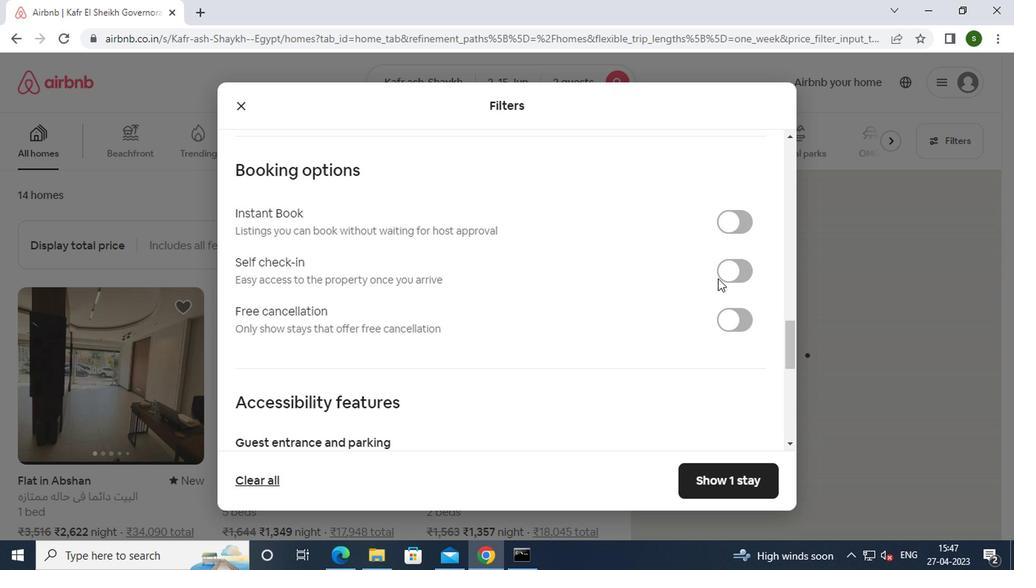 
Action: Mouse pressed left at (727, 270)
Screenshot: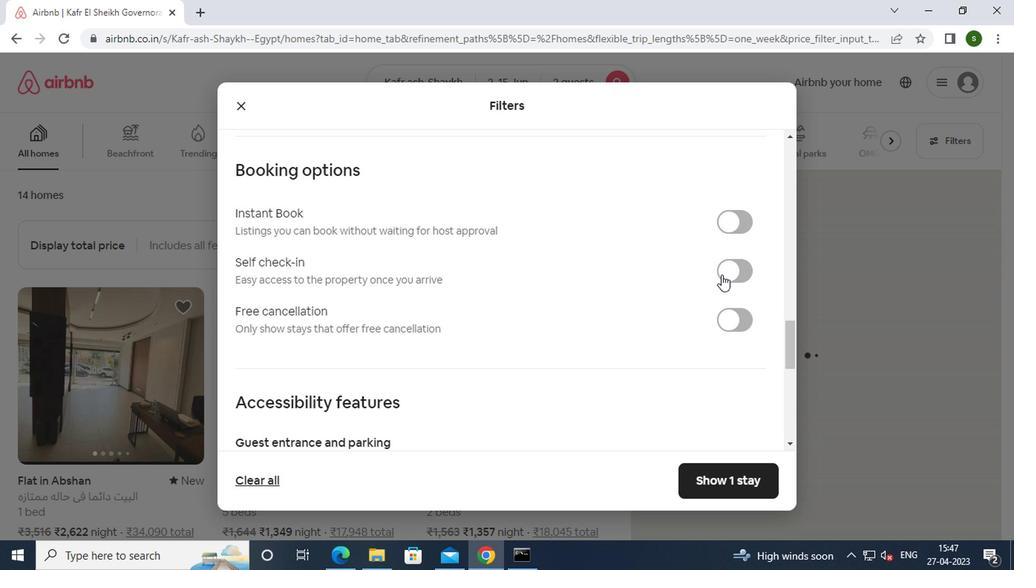 
Action: Mouse moved to (500, 332)
Screenshot: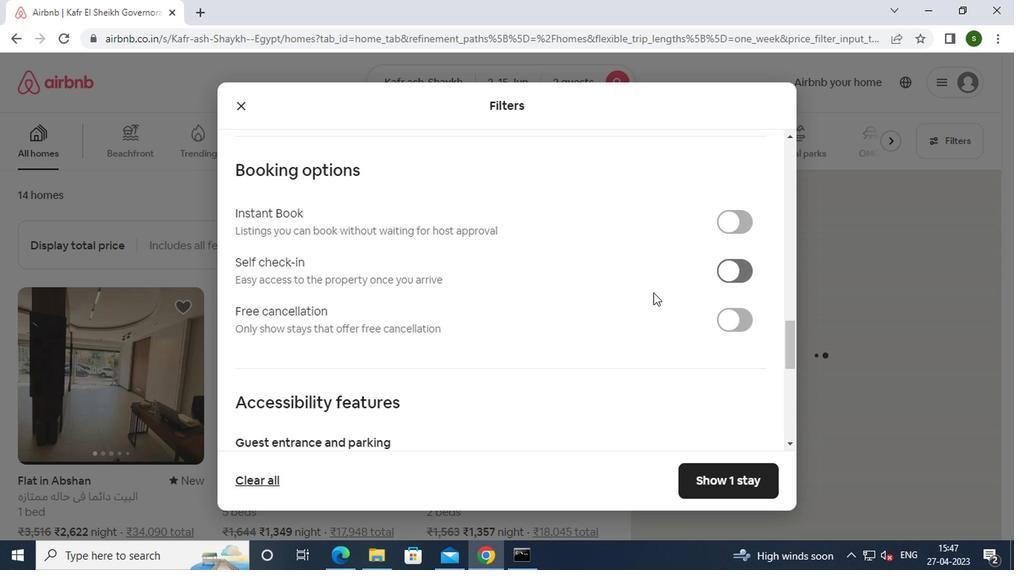 
Action: Mouse scrolled (500, 331) with delta (0, 0)
Screenshot: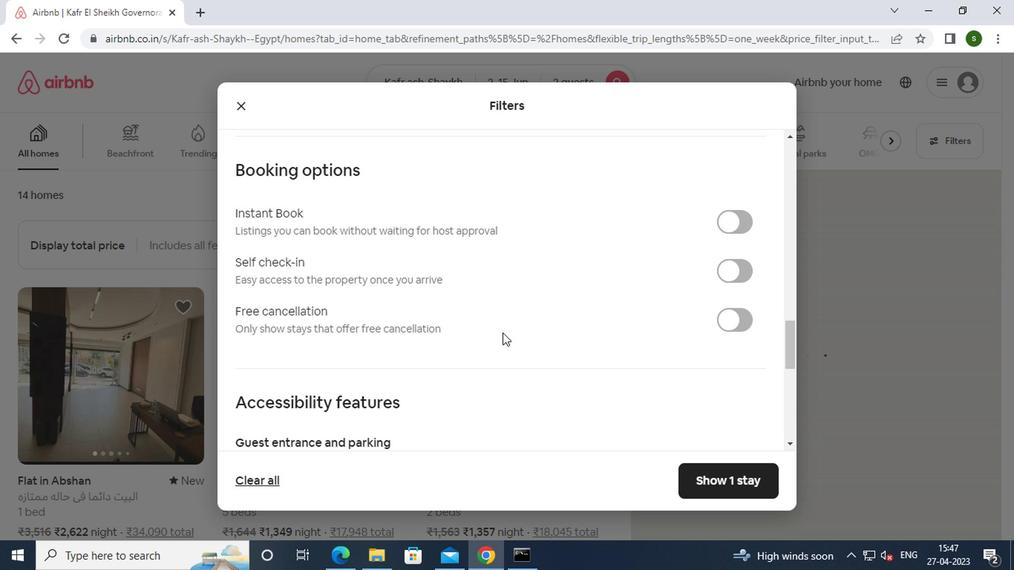 
Action: Mouse scrolled (500, 331) with delta (0, 0)
Screenshot: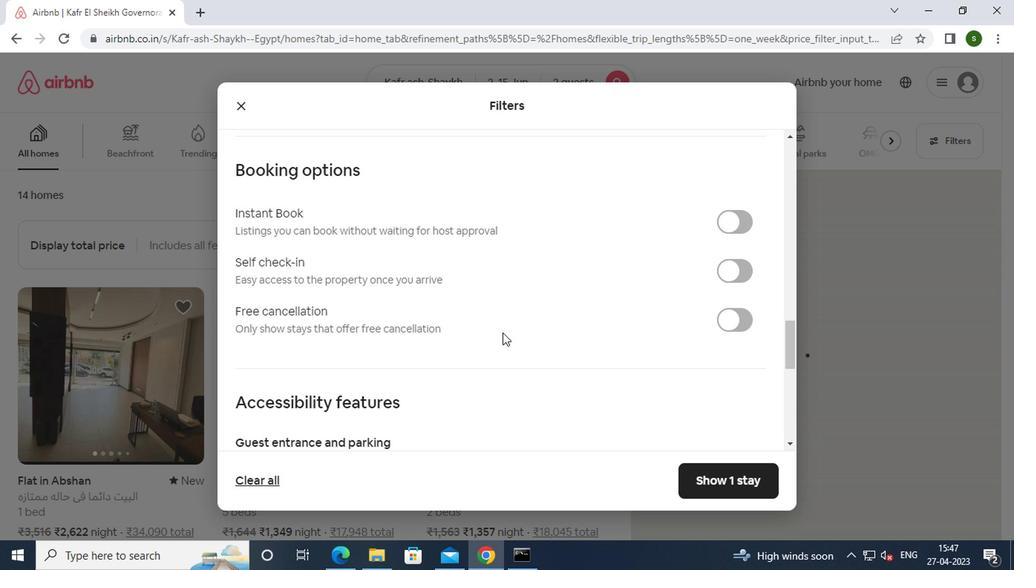 
Action: Mouse scrolled (500, 331) with delta (0, 0)
Screenshot: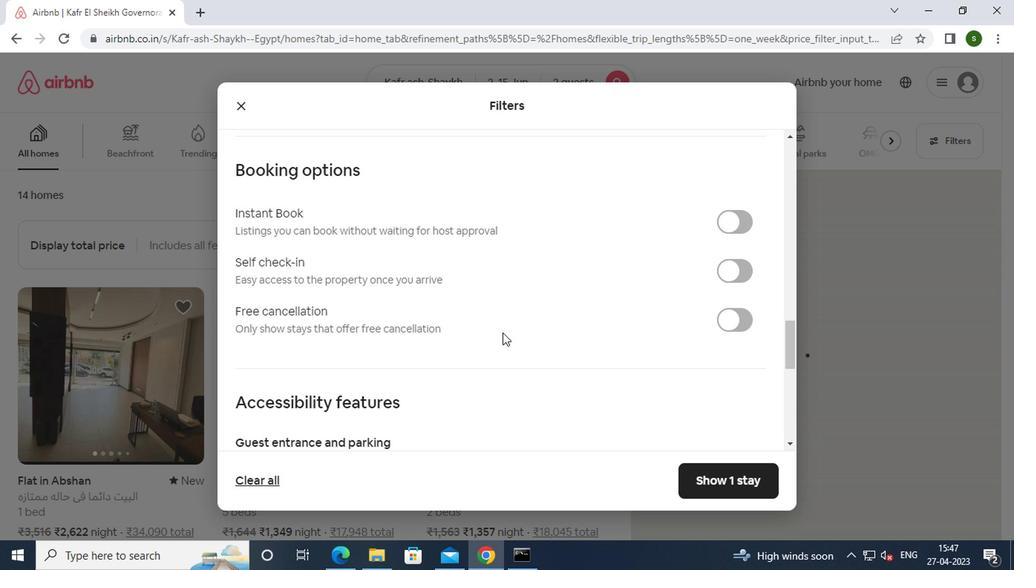 
Action: Mouse scrolled (500, 331) with delta (0, 0)
Screenshot: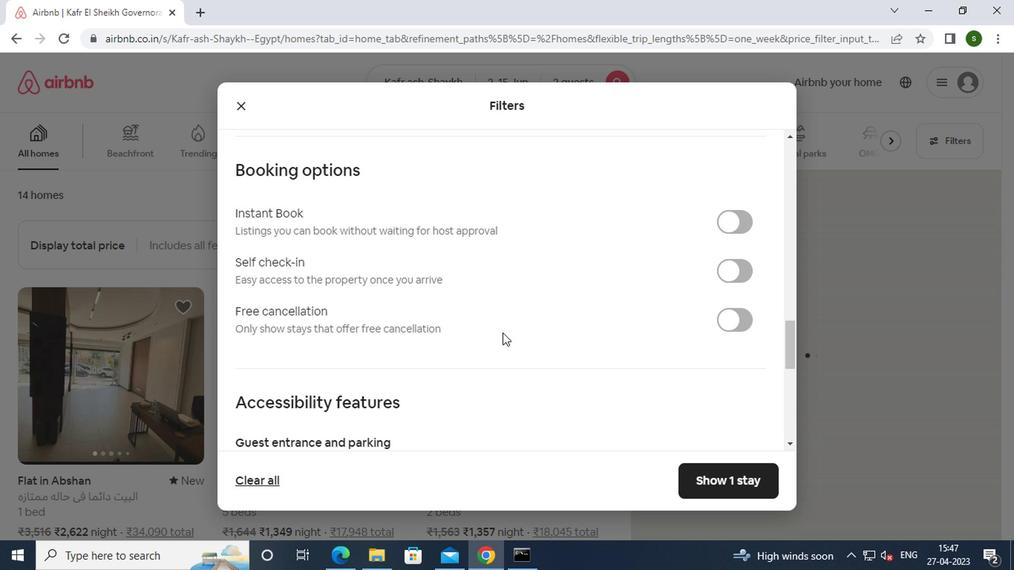 
Action: Mouse scrolled (500, 331) with delta (0, 0)
Screenshot: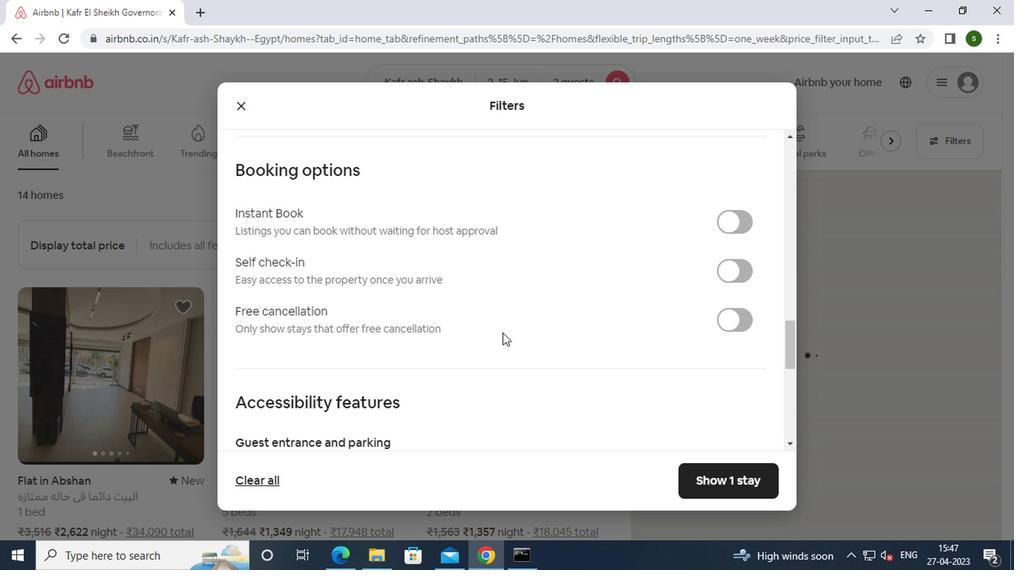 
Action: Mouse scrolled (500, 331) with delta (0, 0)
Screenshot: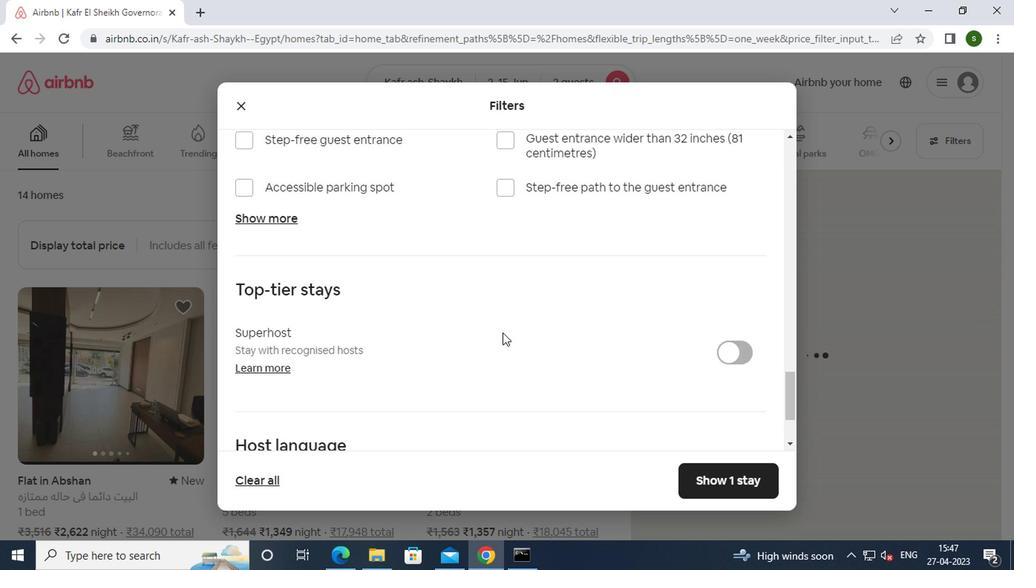 
Action: Mouse scrolled (500, 331) with delta (0, 0)
Screenshot: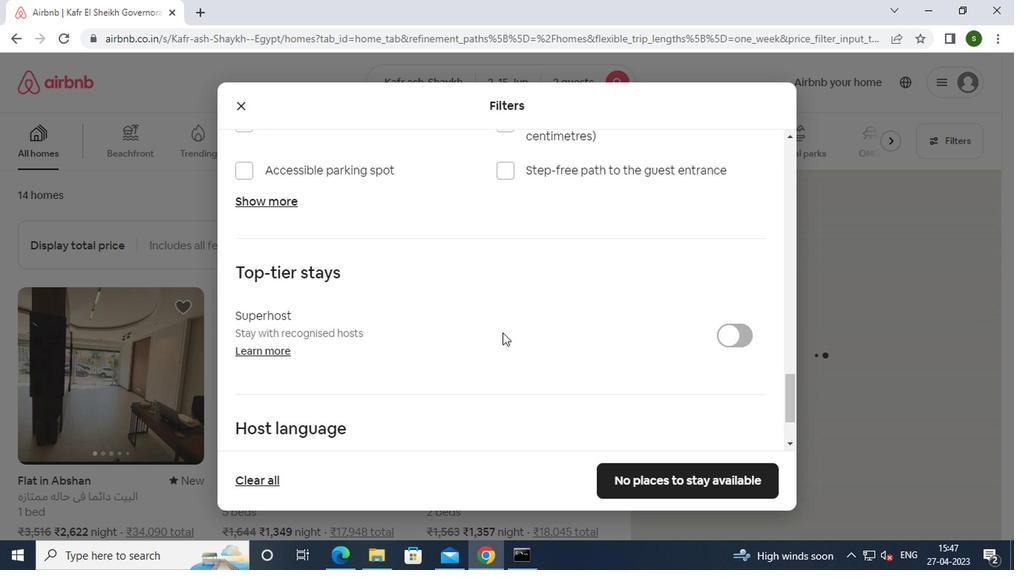 
Action: Mouse scrolled (500, 331) with delta (0, 0)
Screenshot: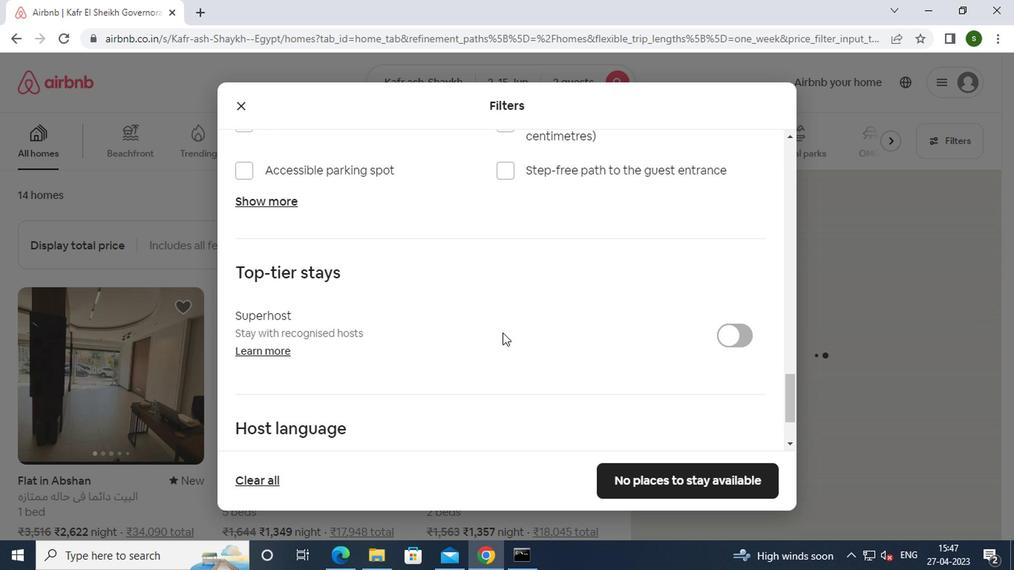 
Action: Mouse scrolled (500, 331) with delta (0, 0)
Screenshot: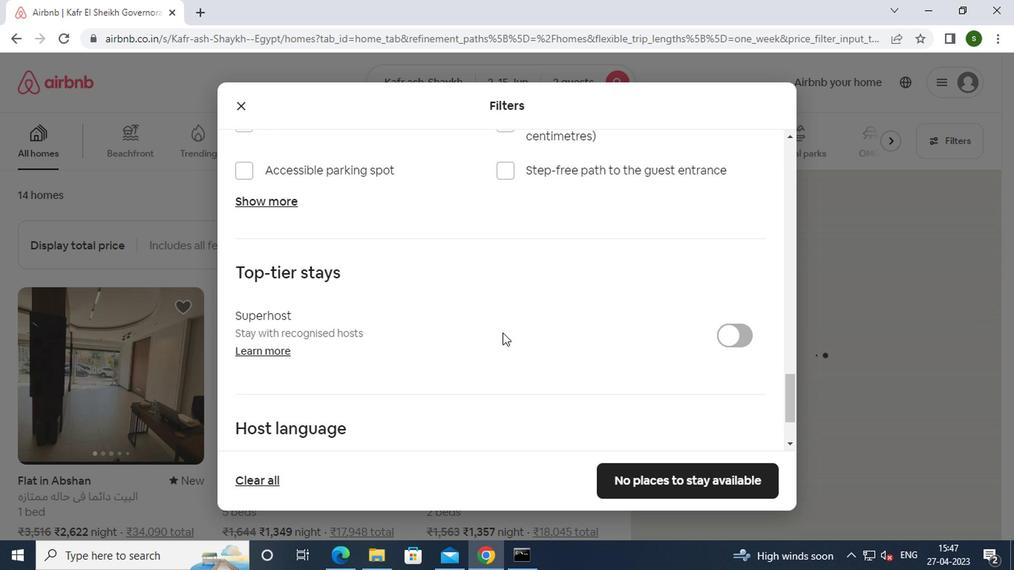 
Action: Mouse moved to (292, 372)
Screenshot: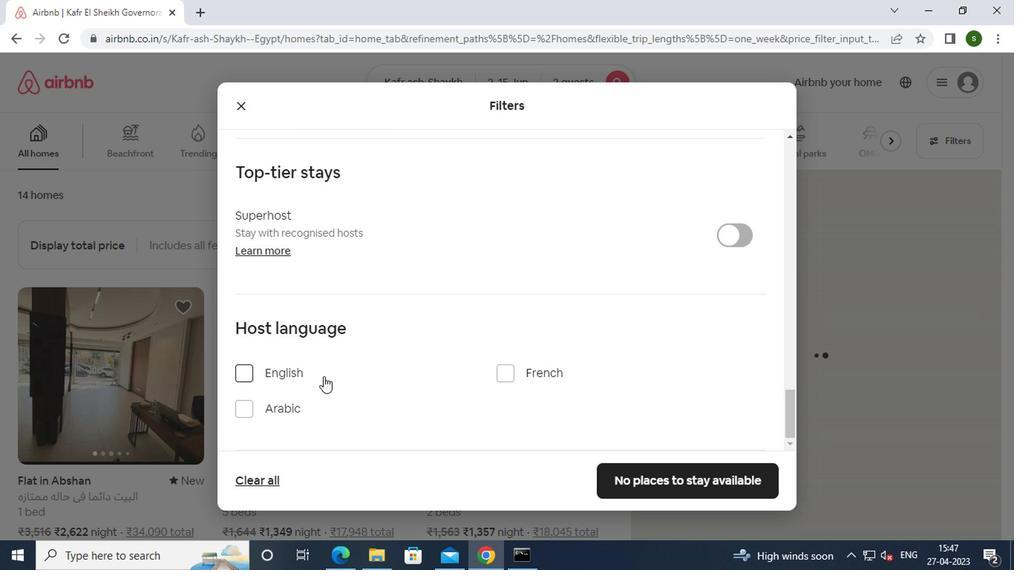
Action: Mouse pressed left at (292, 372)
Screenshot: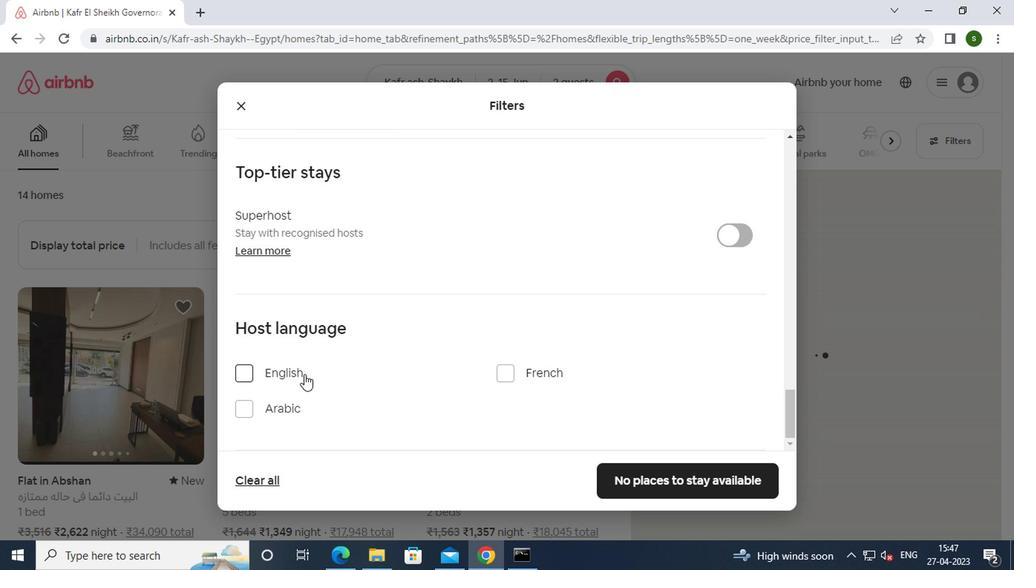 
Action: Mouse moved to (658, 485)
Screenshot: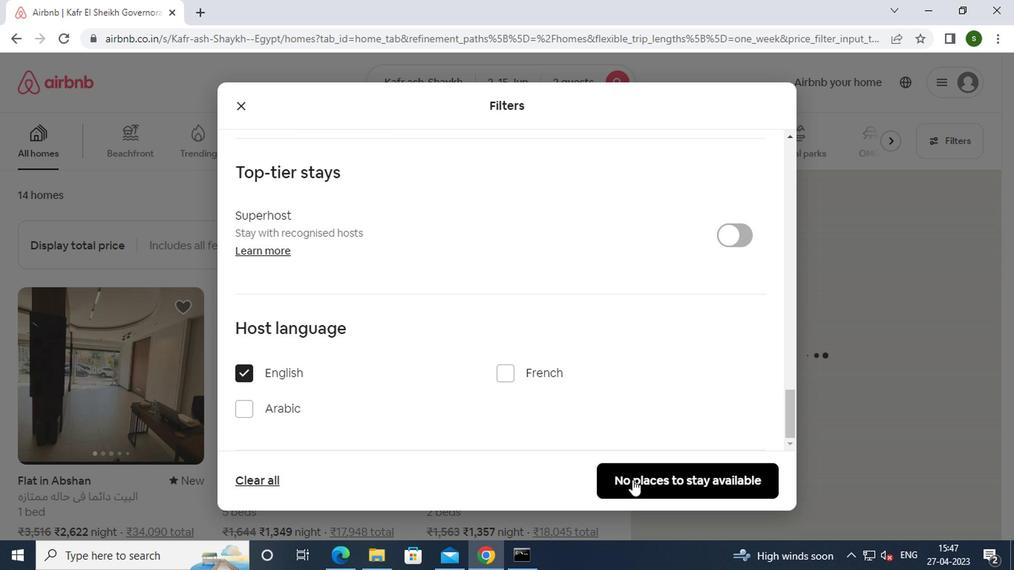 
Action: Mouse pressed left at (658, 485)
Screenshot: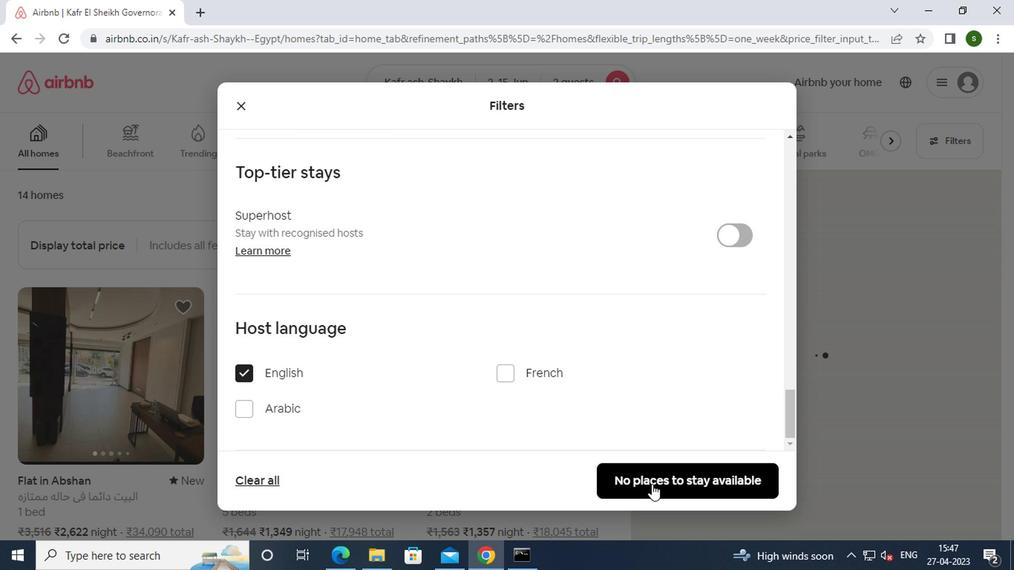 
Action: Mouse moved to (430, 230)
Screenshot: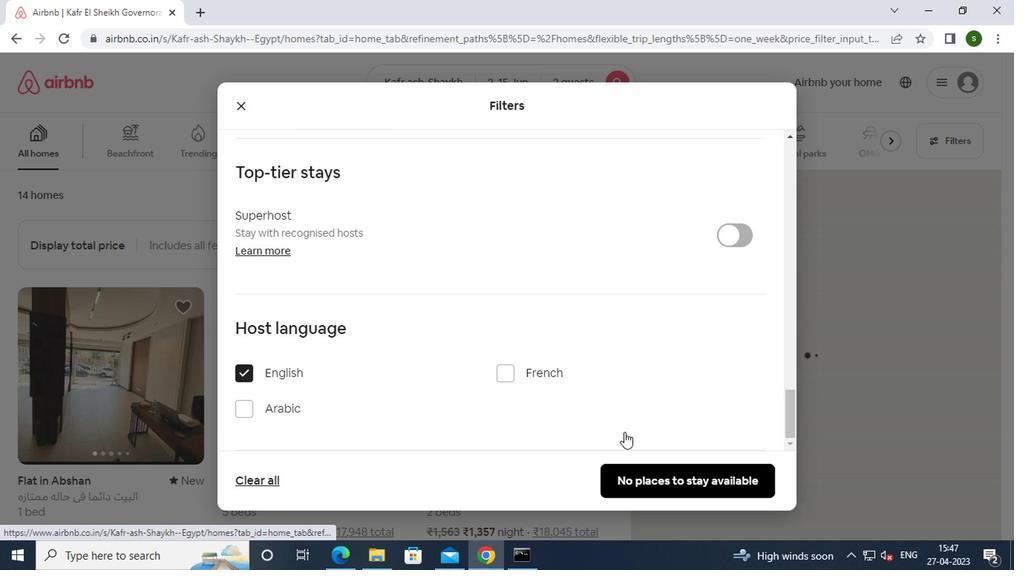 
